 Task: Search one way flight ticket for 3 adults in first from Seattle/tacoma(seatac): Seattle-tacoma International Airport to Jacksonville: Albert J. Ellis Airport on 5-3-2023. Choice of flights is Royal air maroc. Number of bags: 11 checked bags. Price is upto 82000. Outbound departure time preference is 8:00.
Action: Mouse moved to (359, 303)
Screenshot: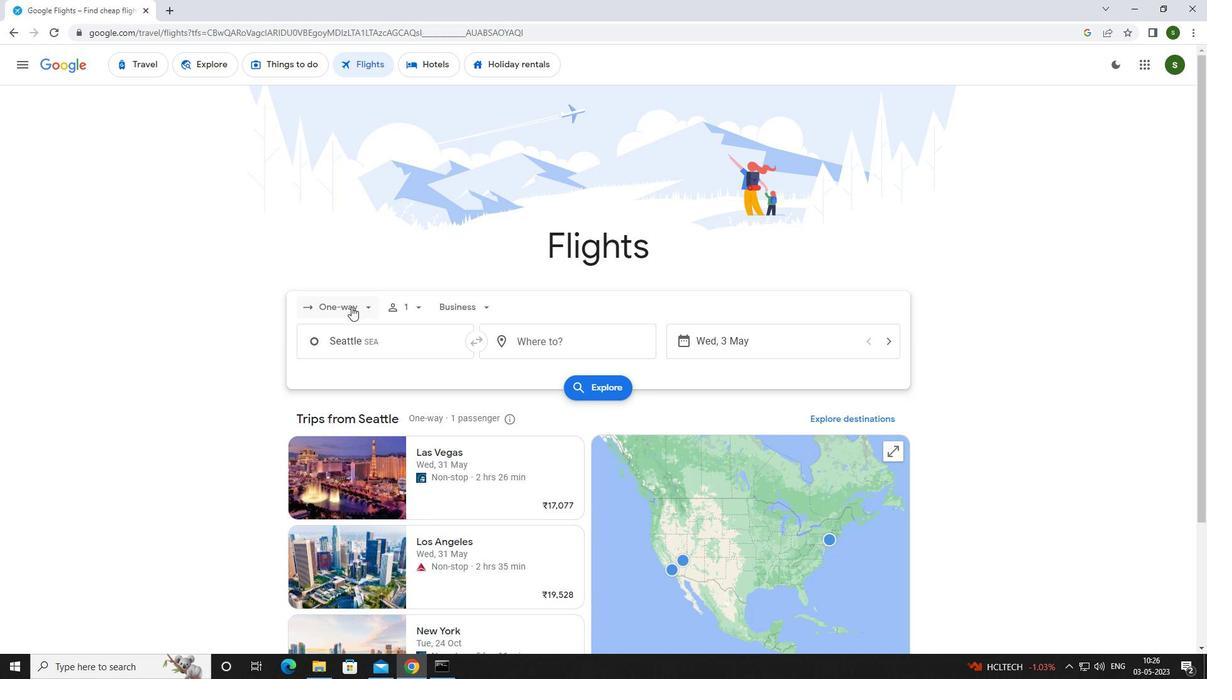 
Action: Mouse pressed left at (359, 303)
Screenshot: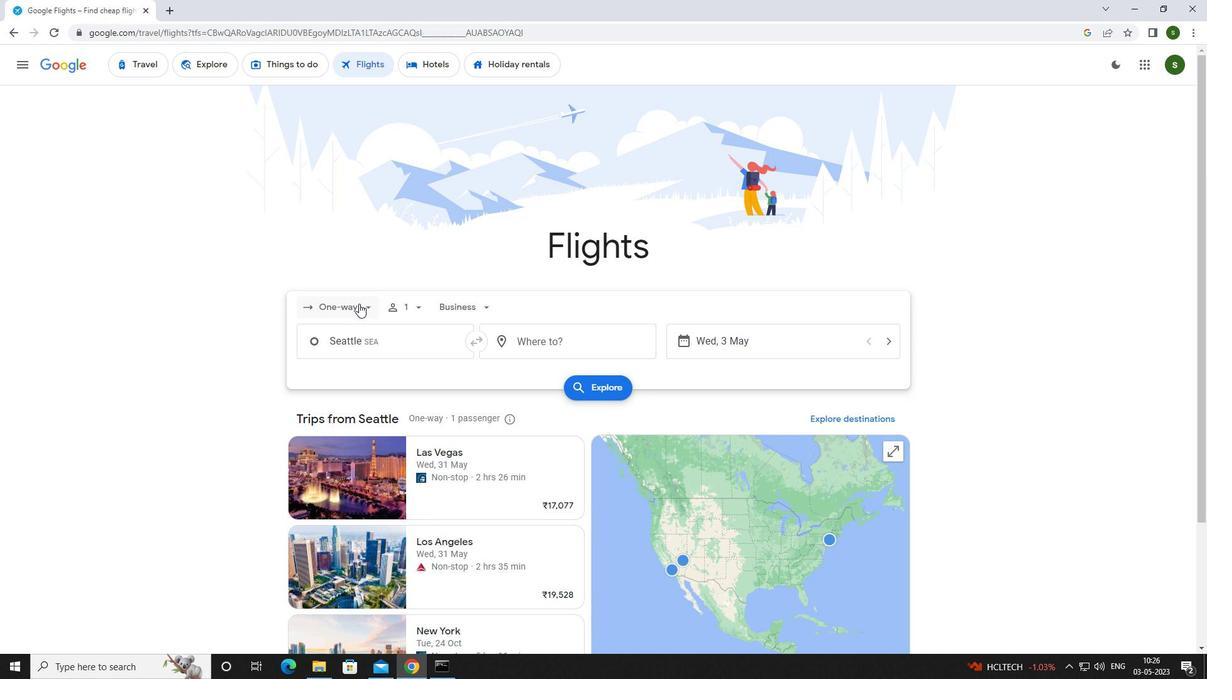 
Action: Mouse moved to (356, 371)
Screenshot: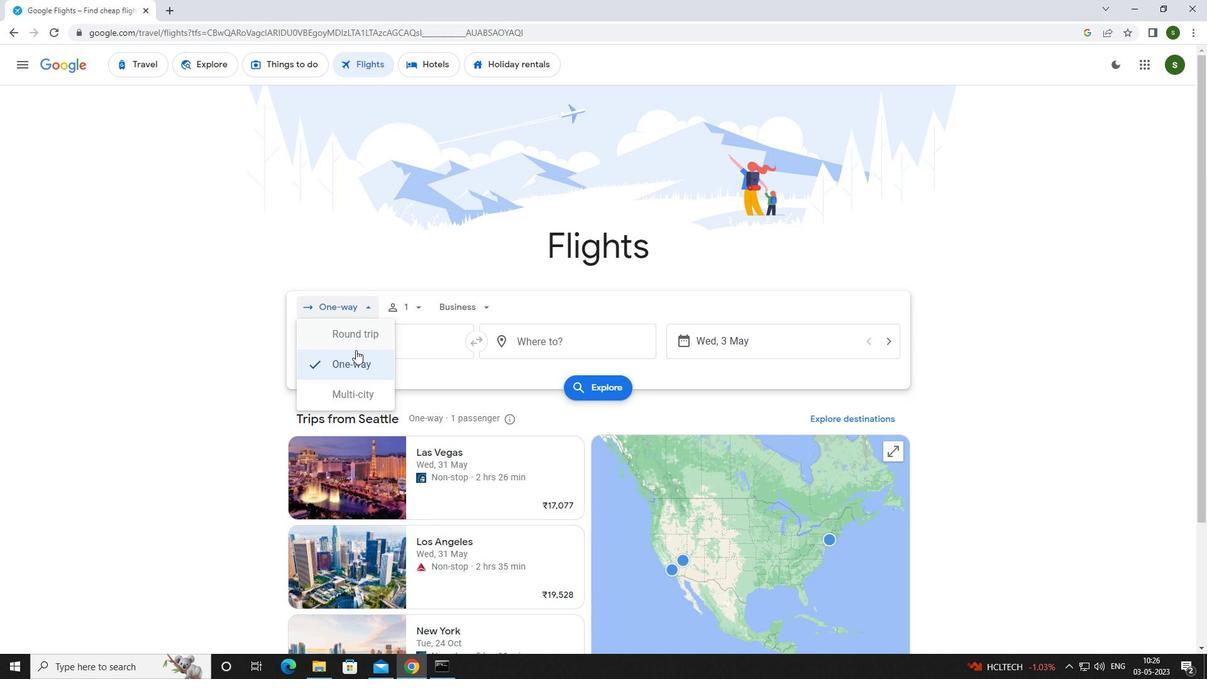 
Action: Mouse pressed left at (356, 371)
Screenshot: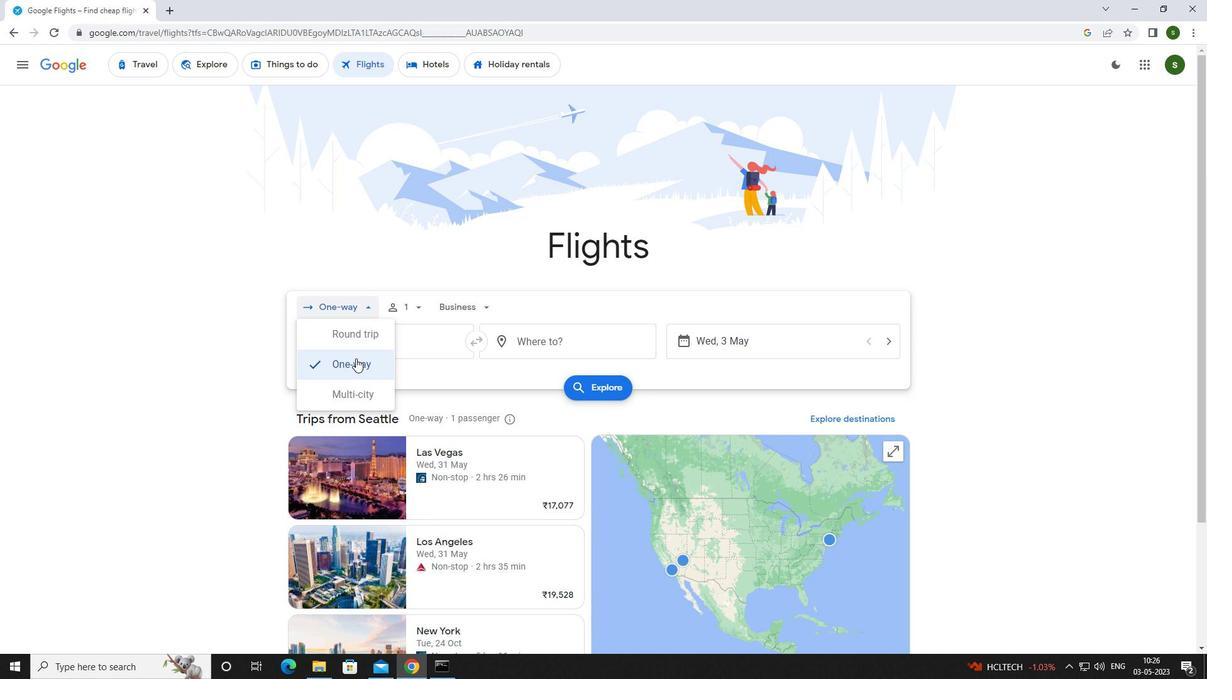 
Action: Mouse moved to (416, 308)
Screenshot: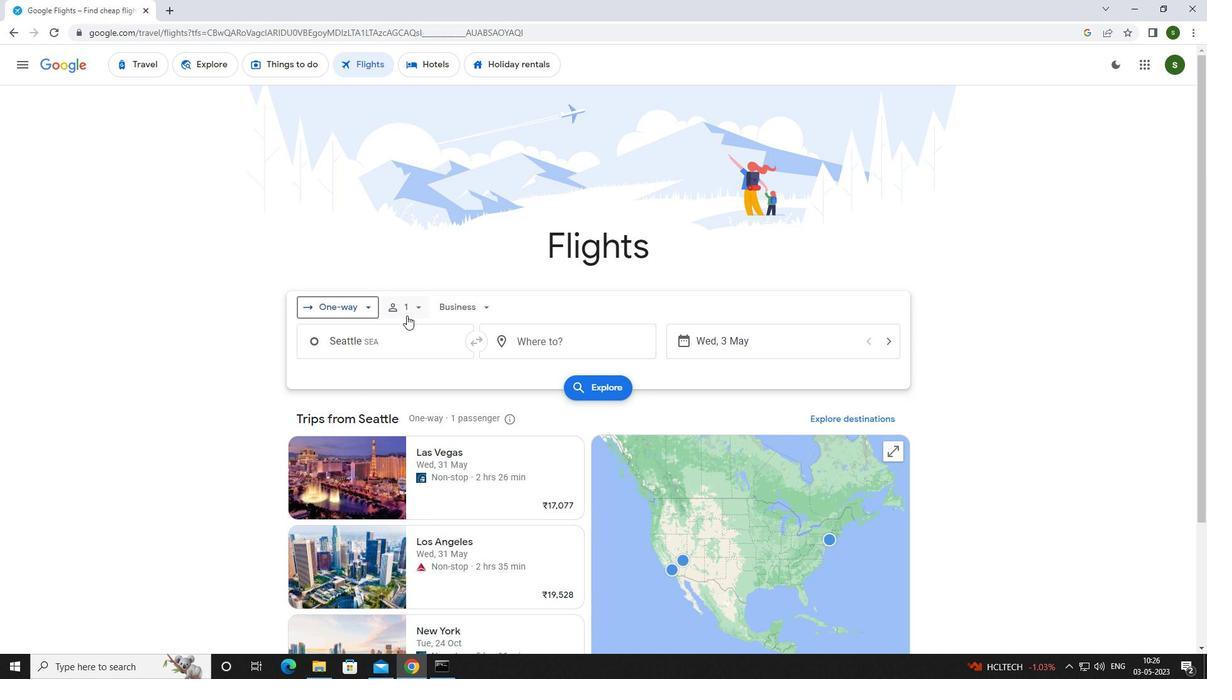
Action: Mouse pressed left at (416, 308)
Screenshot: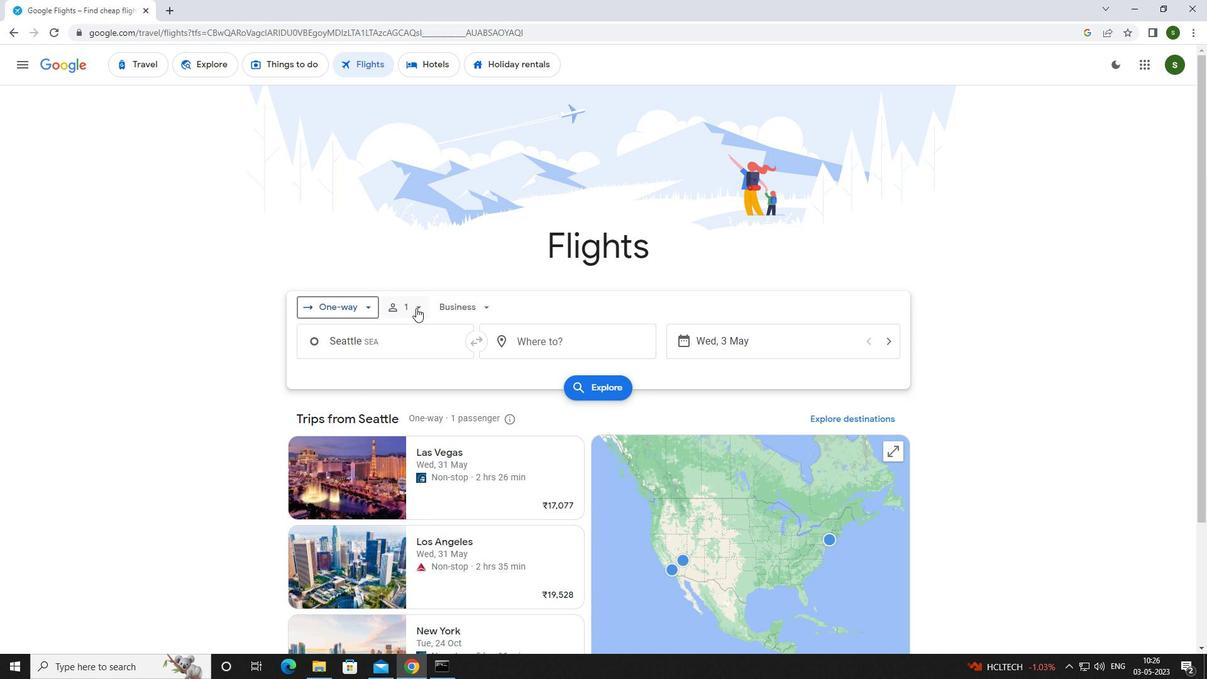 
Action: Mouse moved to (510, 339)
Screenshot: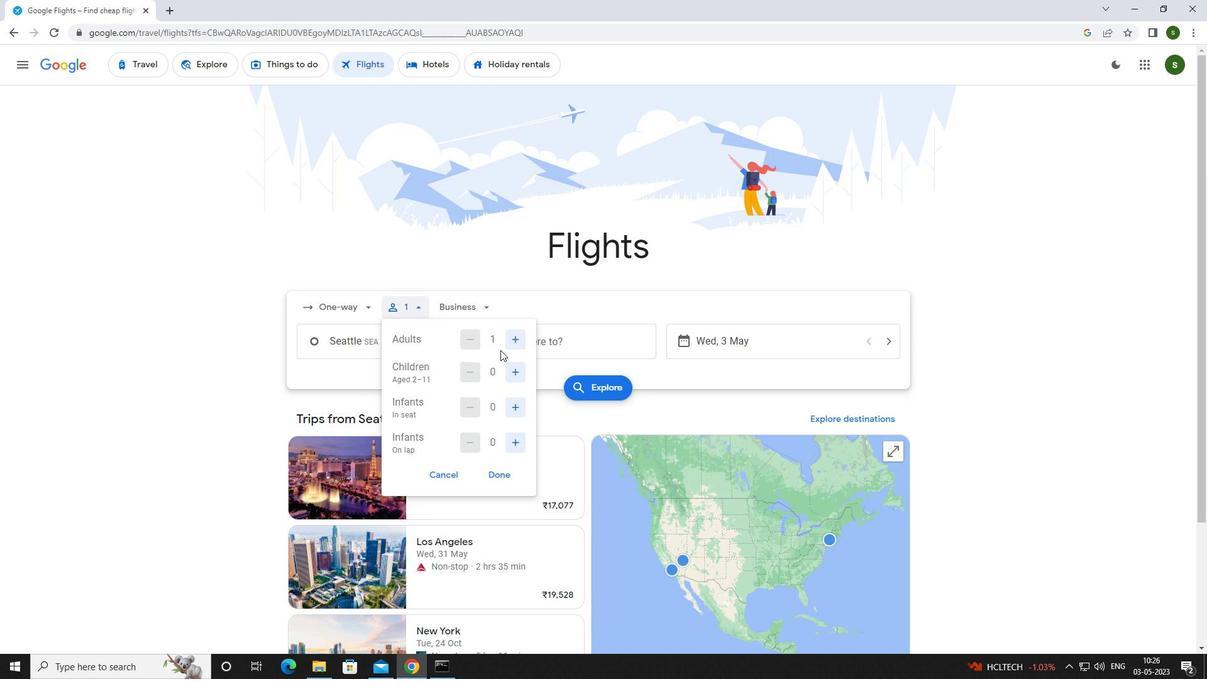
Action: Mouse pressed left at (510, 339)
Screenshot: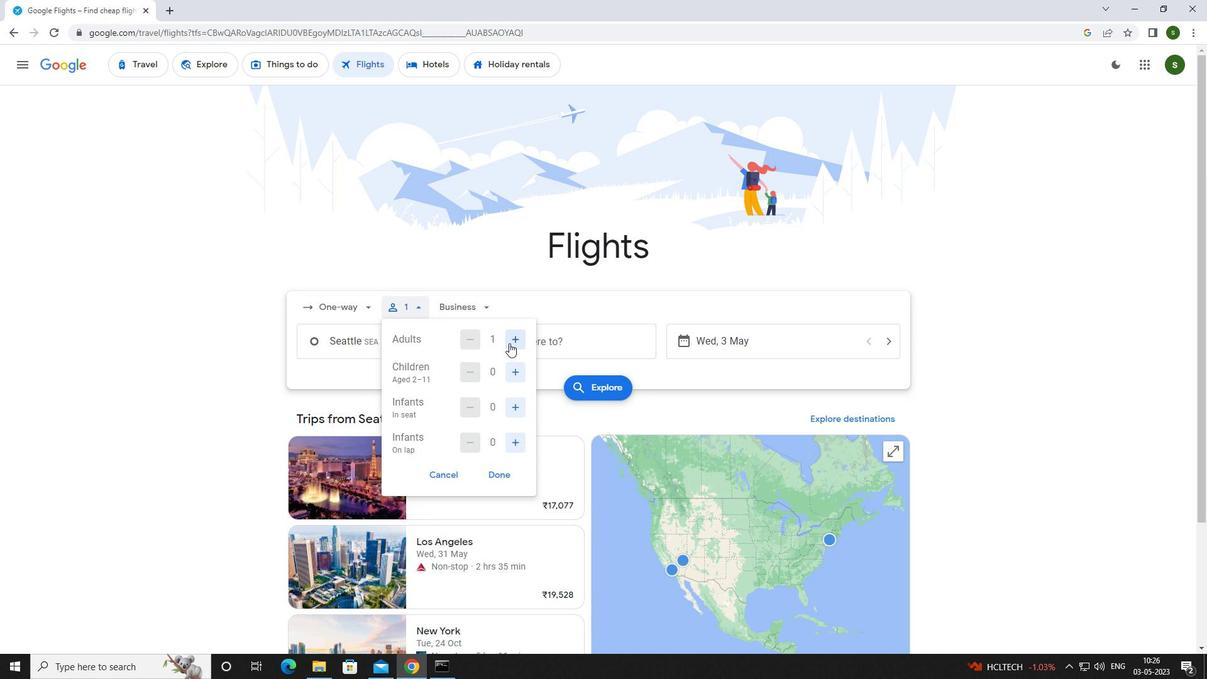 
Action: Mouse pressed left at (510, 339)
Screenshot: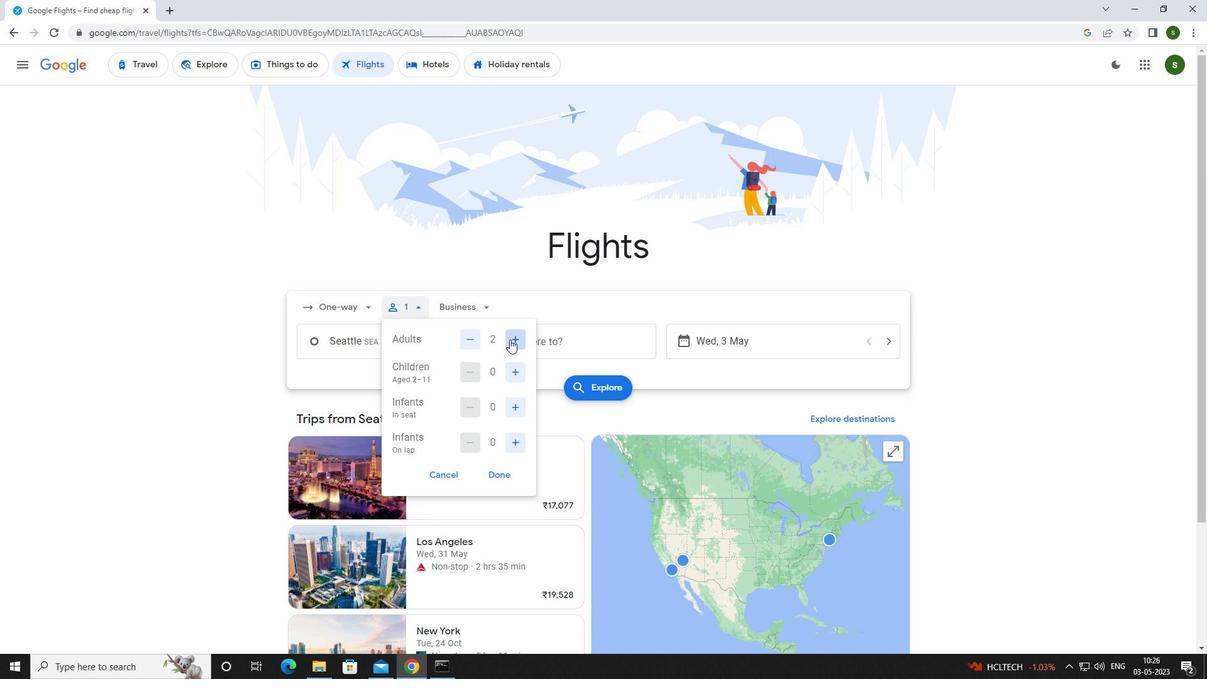 
Action: Mouse moved to (481, 309)
Screenshot: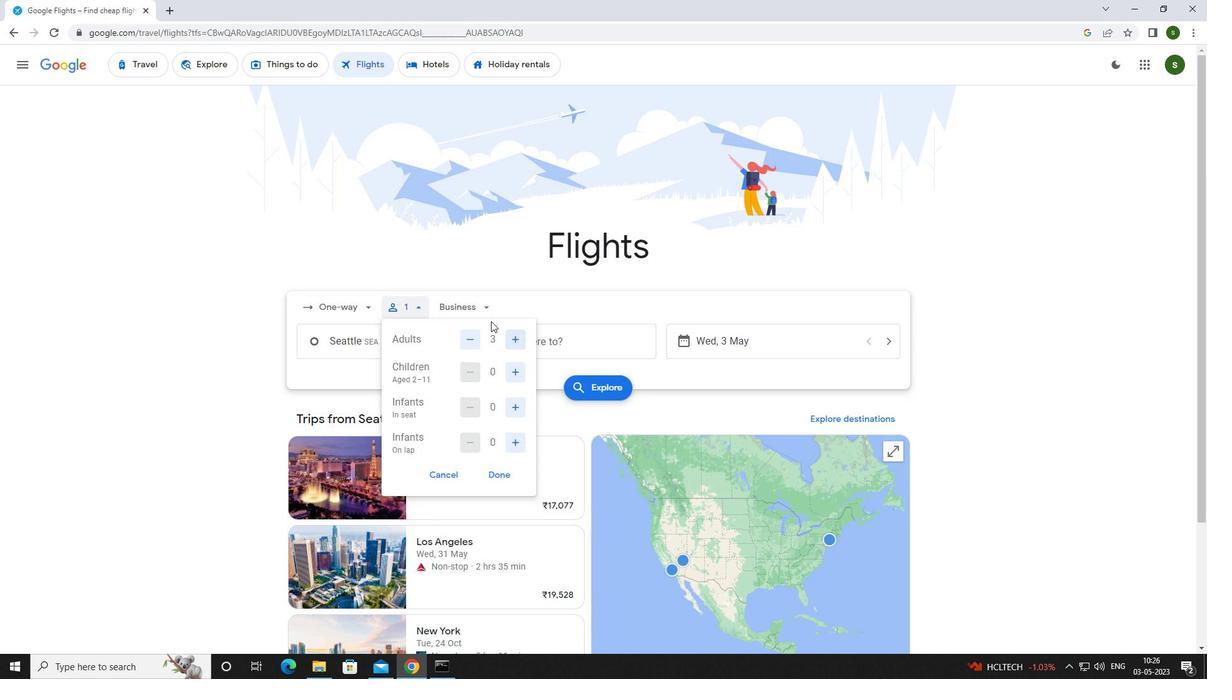 
Action: Mouse pressed left at (481, 309)
Screenshot: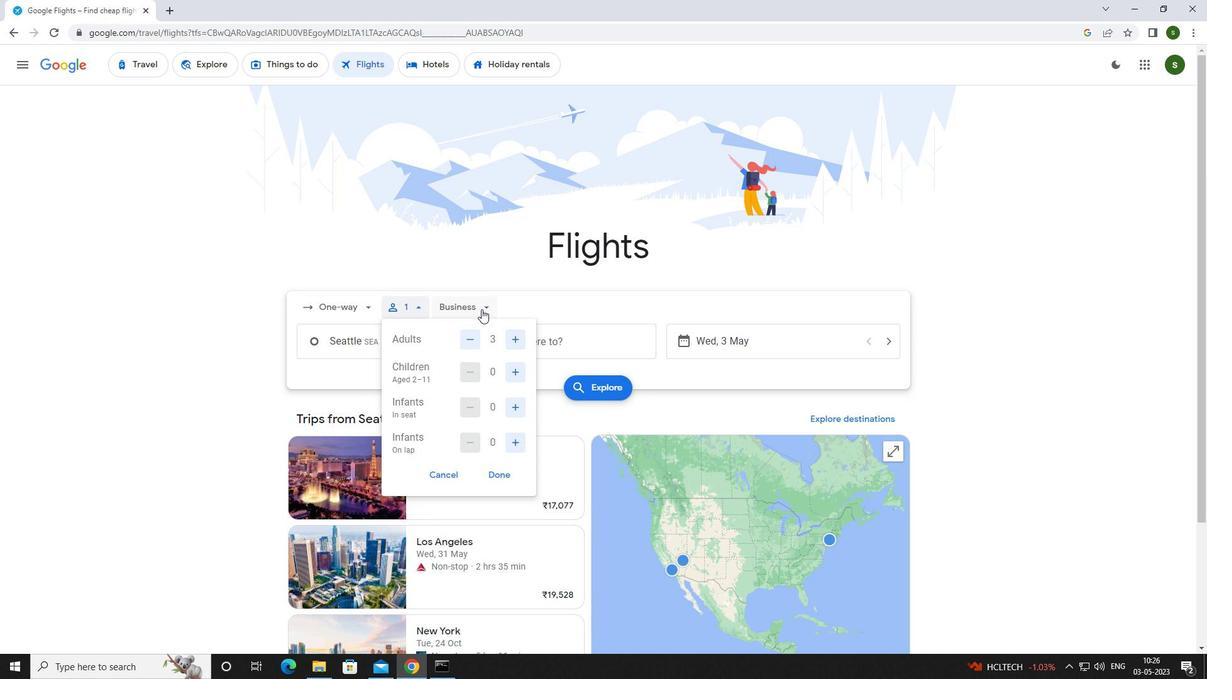 
Action: Mouse moved to (488, 423)
Screenshot: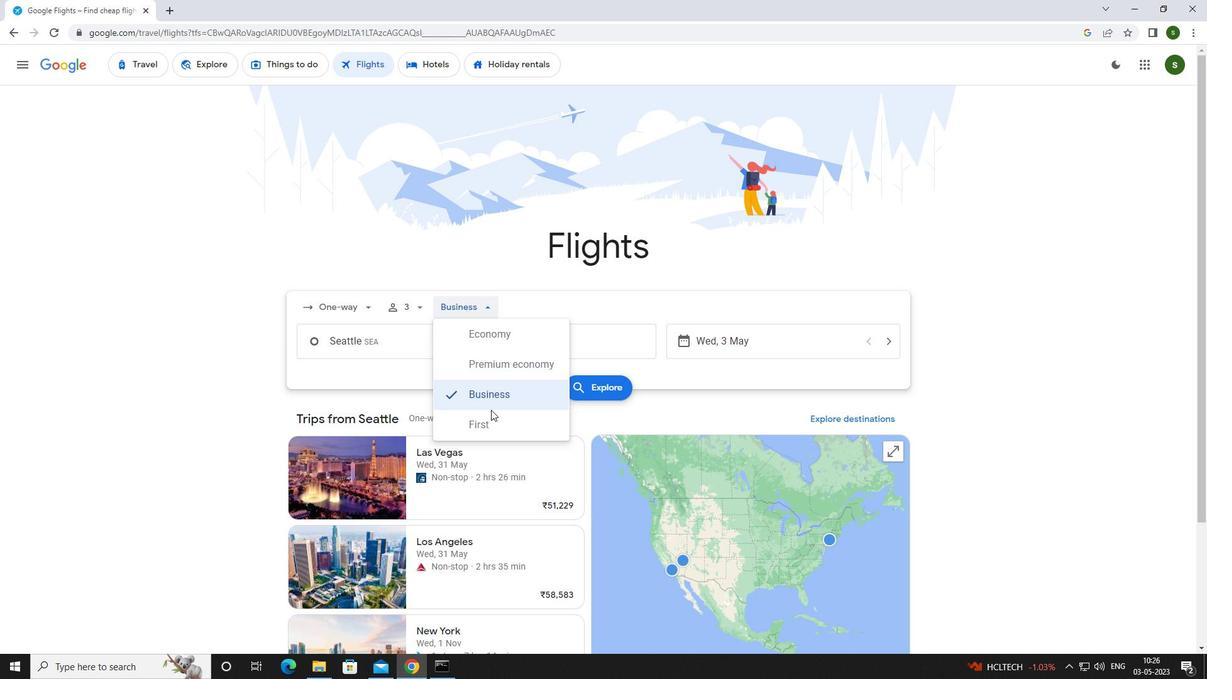 
Action: Mouse pressed left at (488, 423)
Screenshot: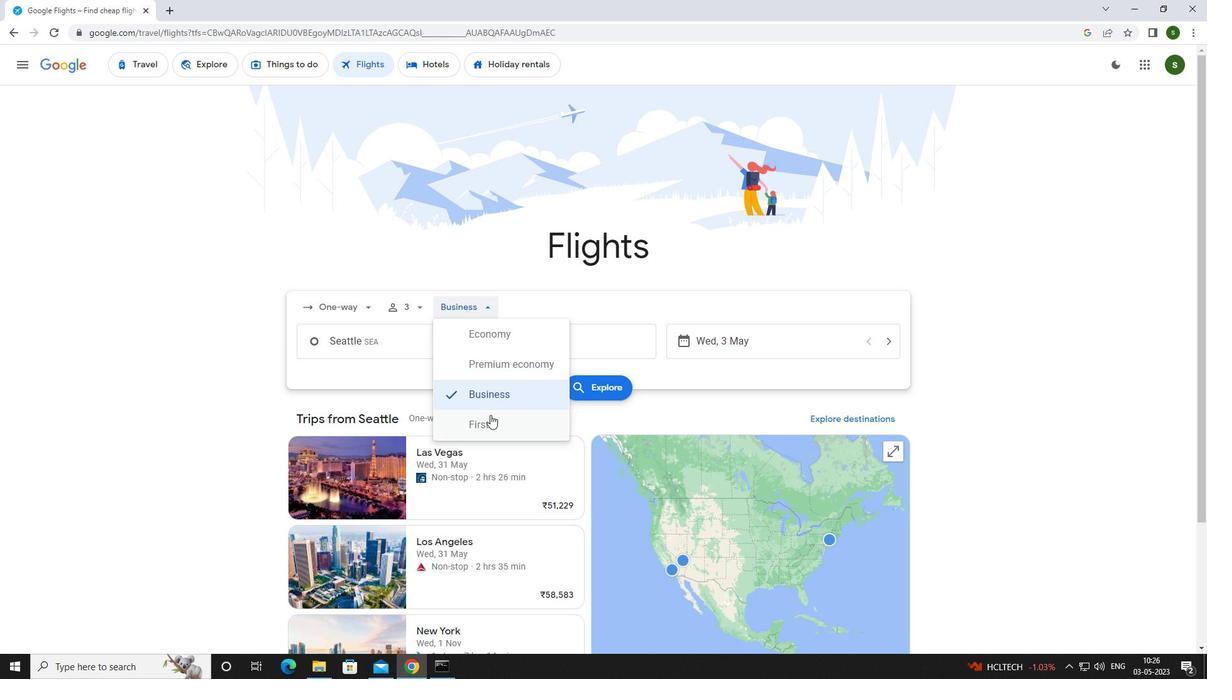 
Action: Mouse moved to (422, 342)
Screenshot: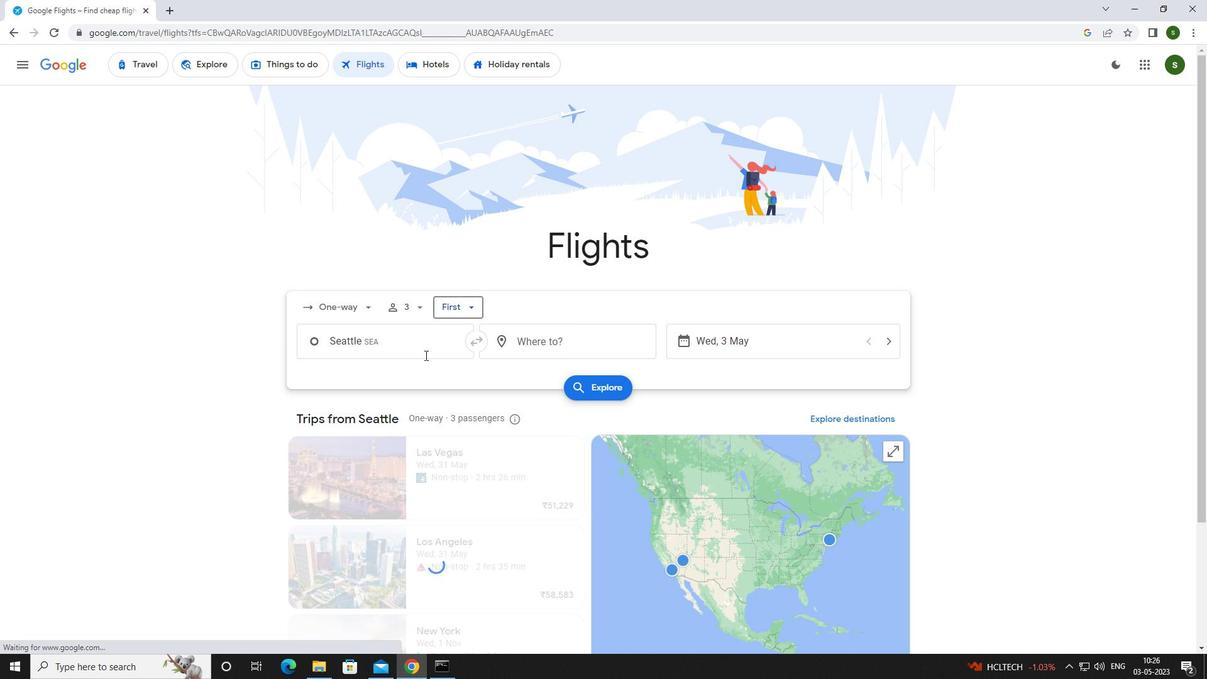 
Action: Mouse pressed left at (422, 342)
Screenshot: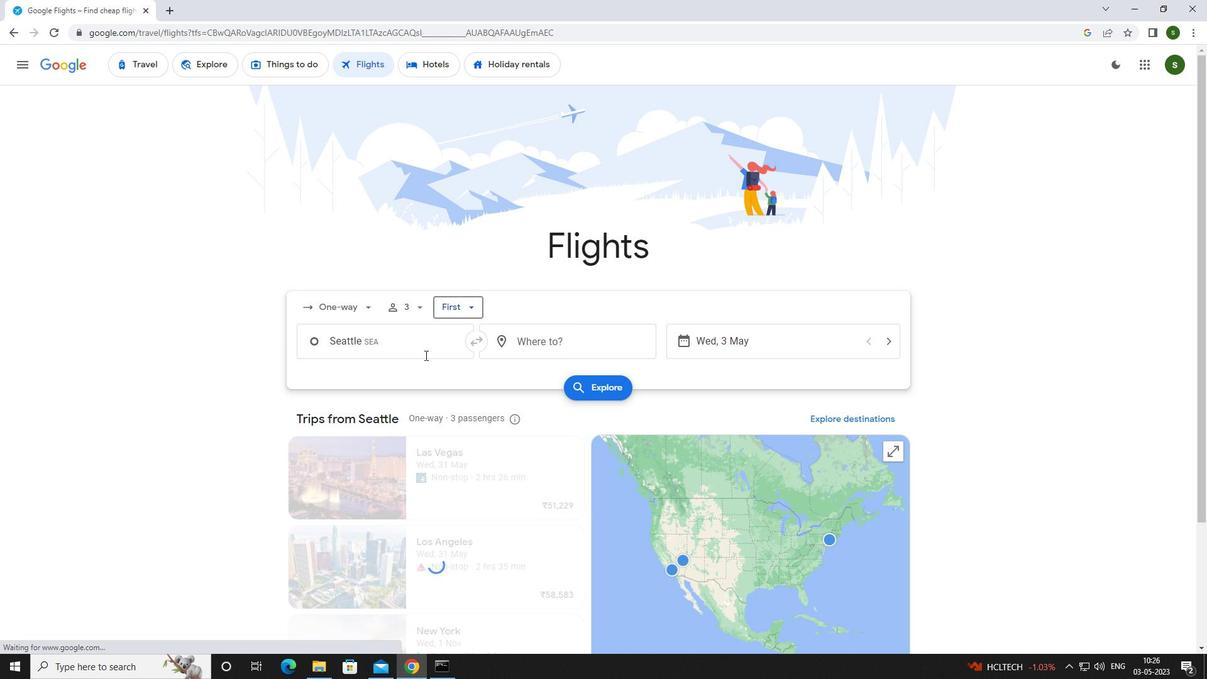 
Action: Key pressed <Key.caps_lock>s<Key.caps_lock>eattle
Screenshot: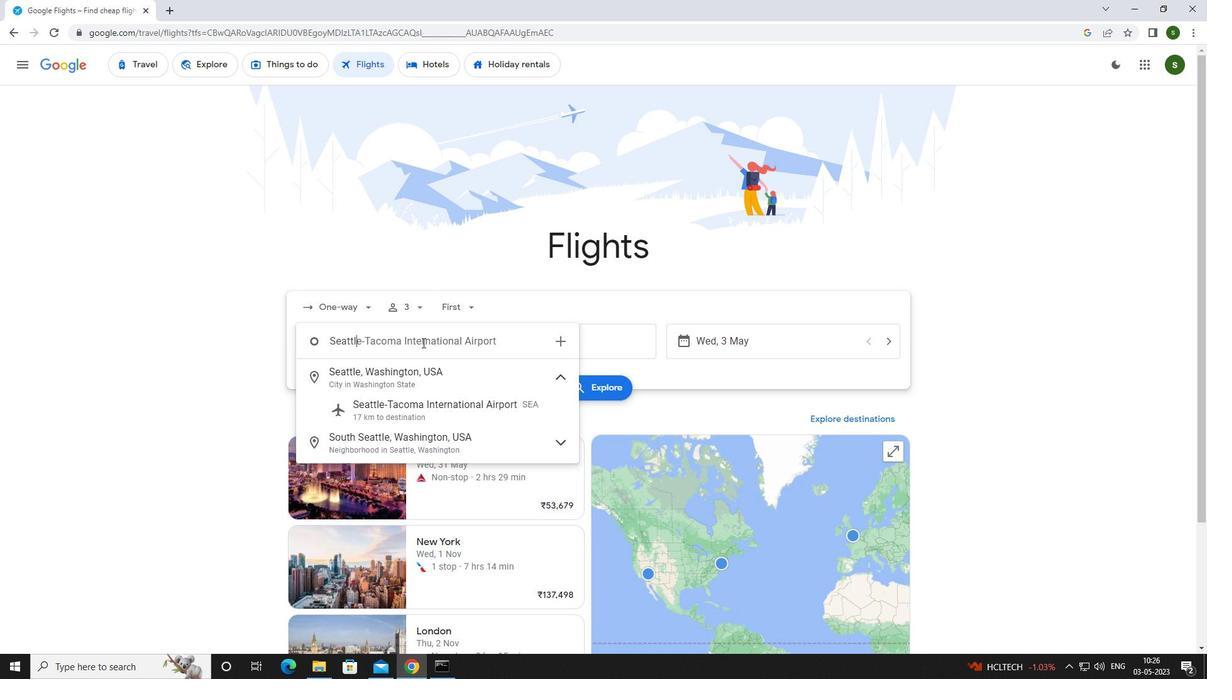 
Action: Mouse moved to (442, 407)
Screenshot: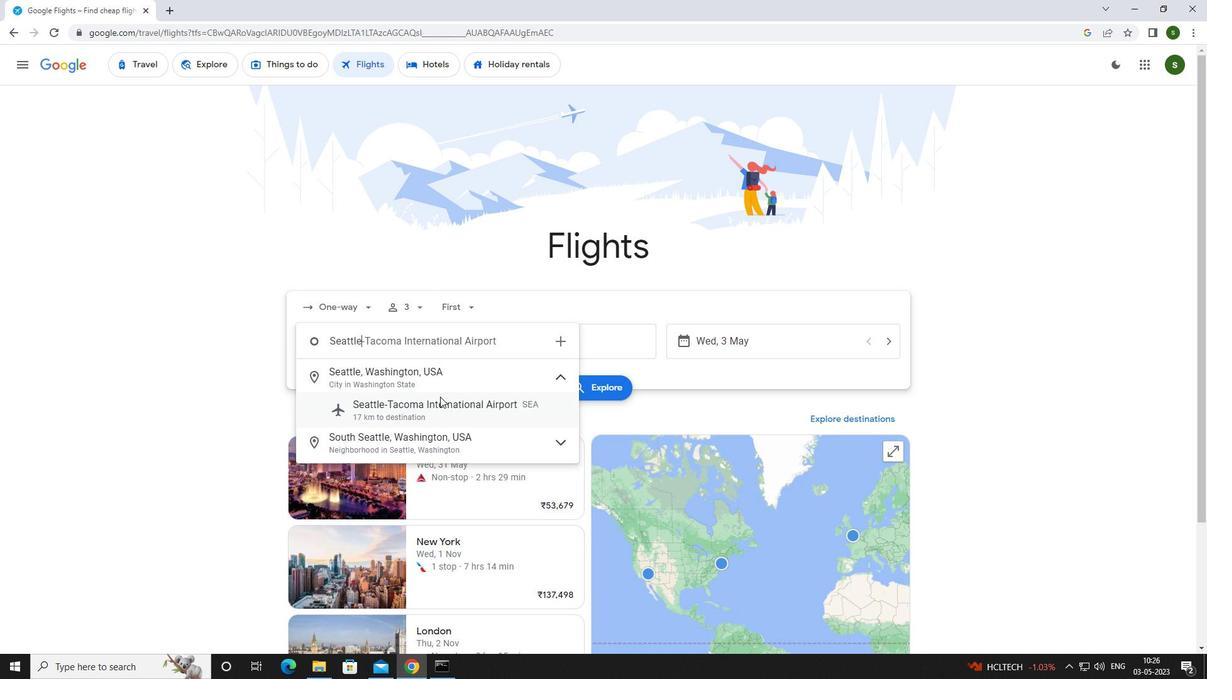 
Action: Mouse pressed left at (442, 407)
Screenshot: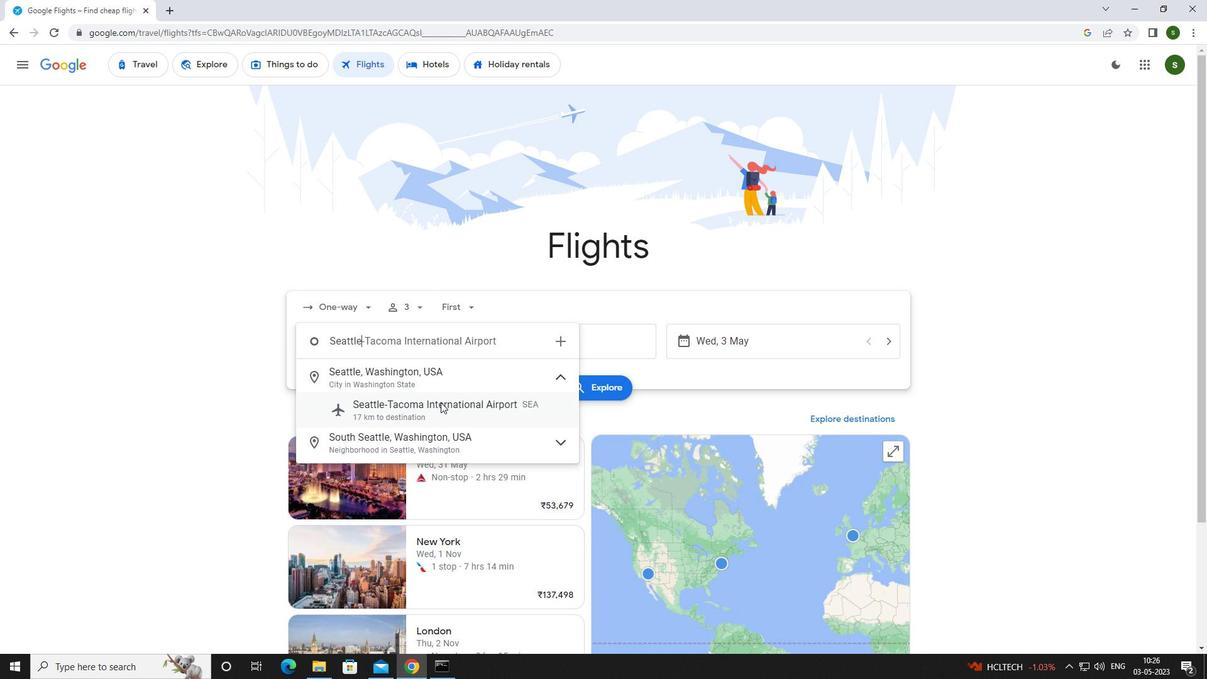 
Action: Mouse moved to (541, 343)
Screenshot: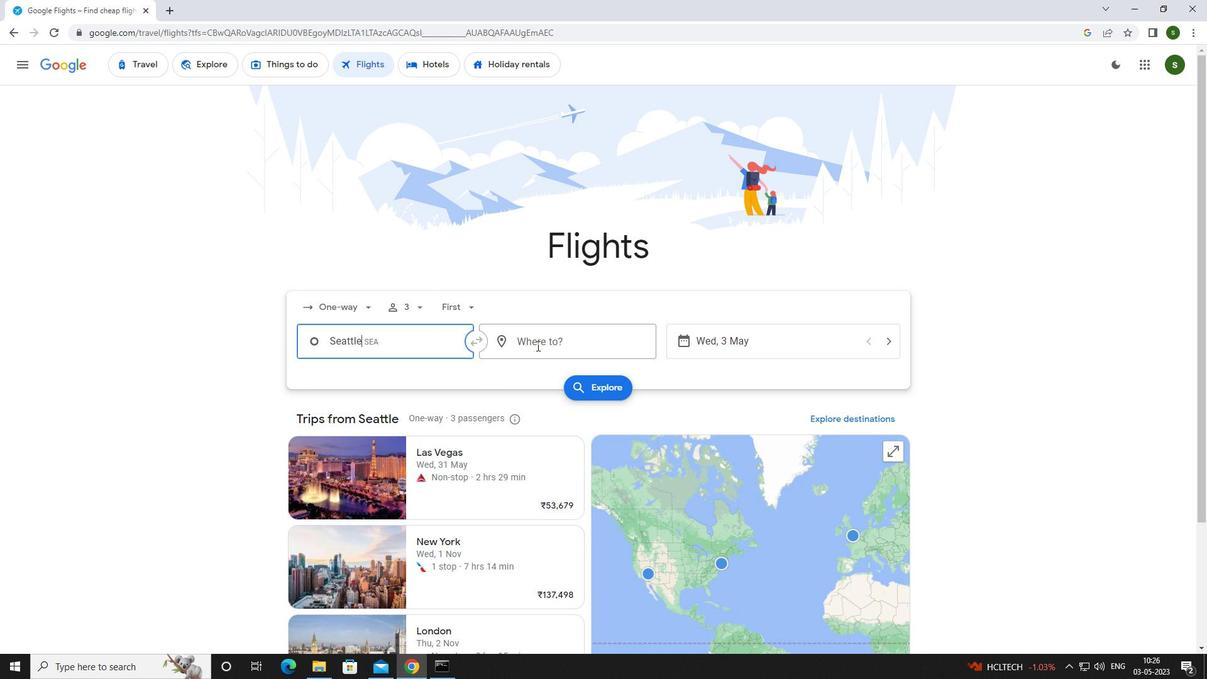 
Action: Mouse pressed left at (541, 343)
Screenshot: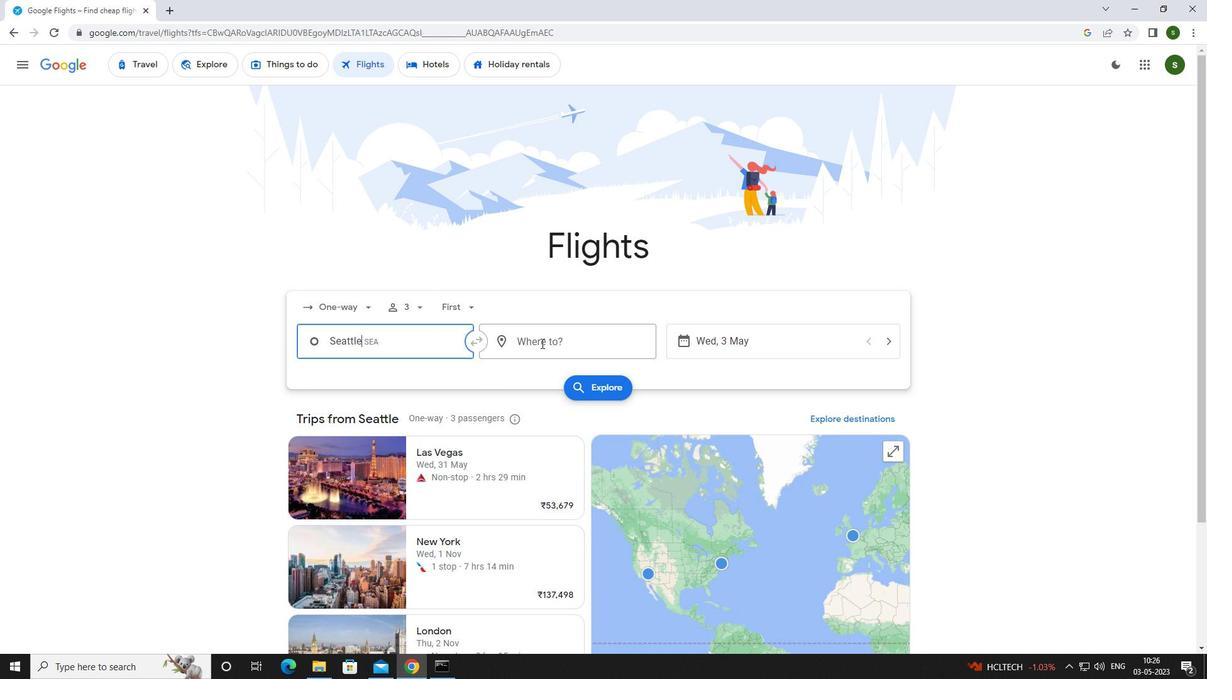 
Action: Key pressed <Key.caps_lock>a<Key.caps_lock>lbert<Key.space>
Screenshot: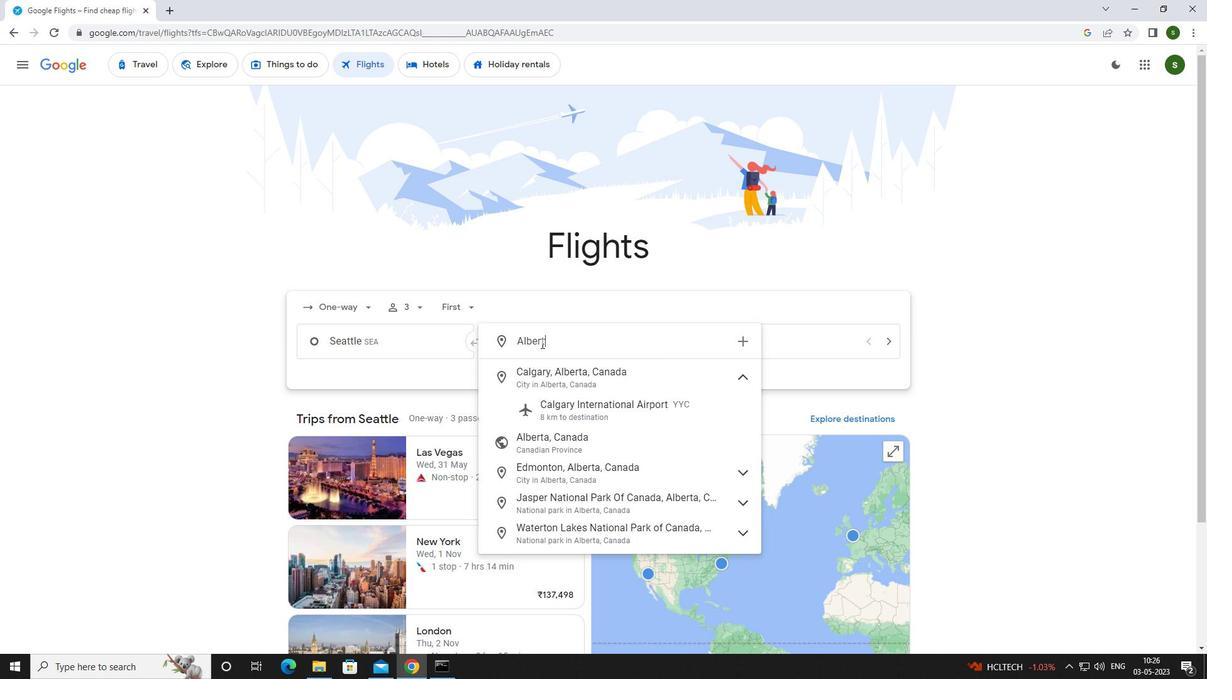 
Action: Mouse moved to (569, 363)
Screenshot: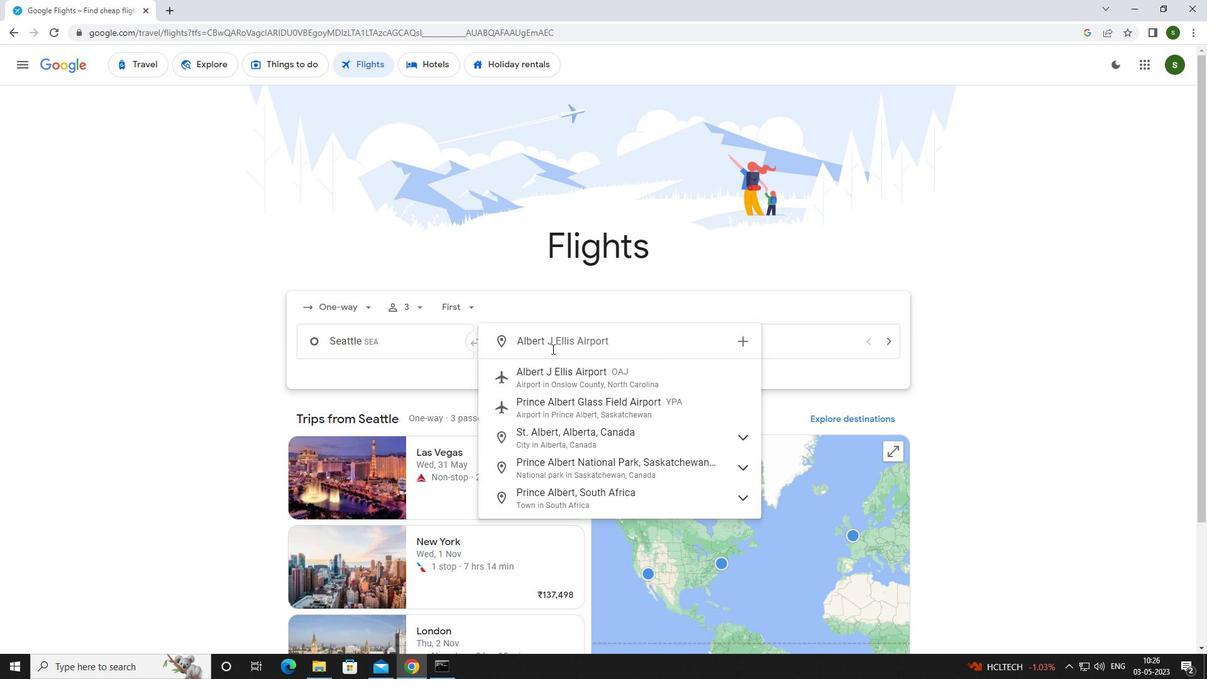 
Action: Mouse pressed left at (569, 363)
Screenshot: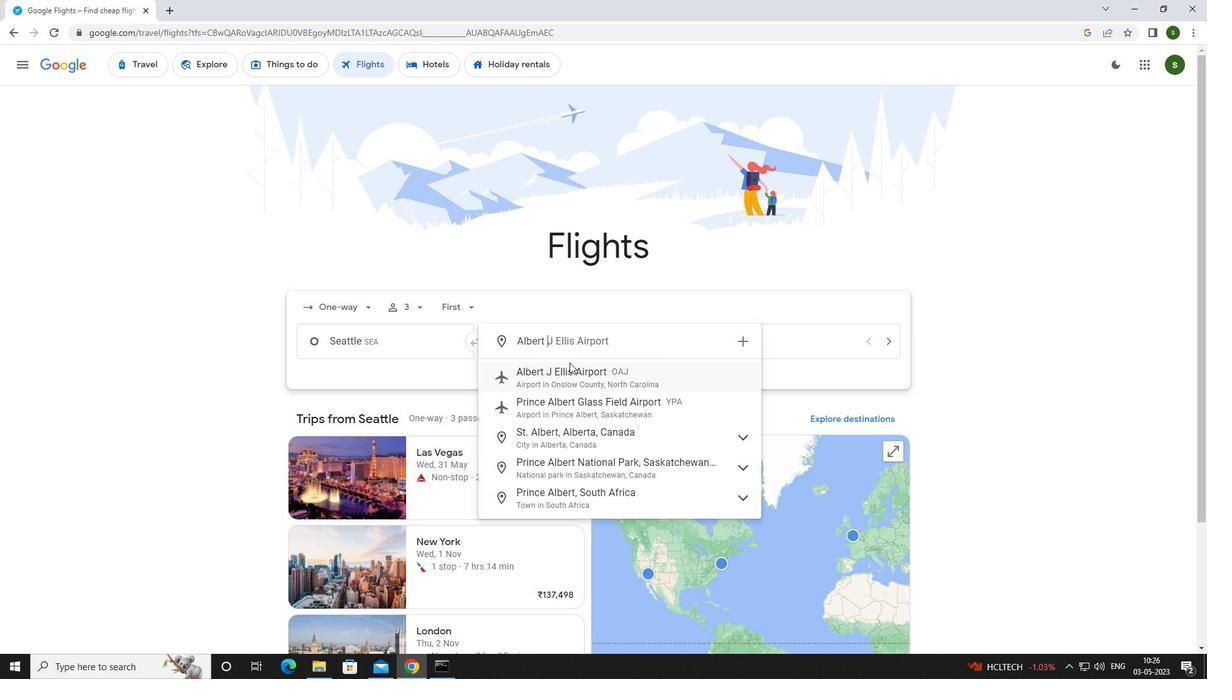 
Action: Mouse moved to (775, 335)
Screenshot: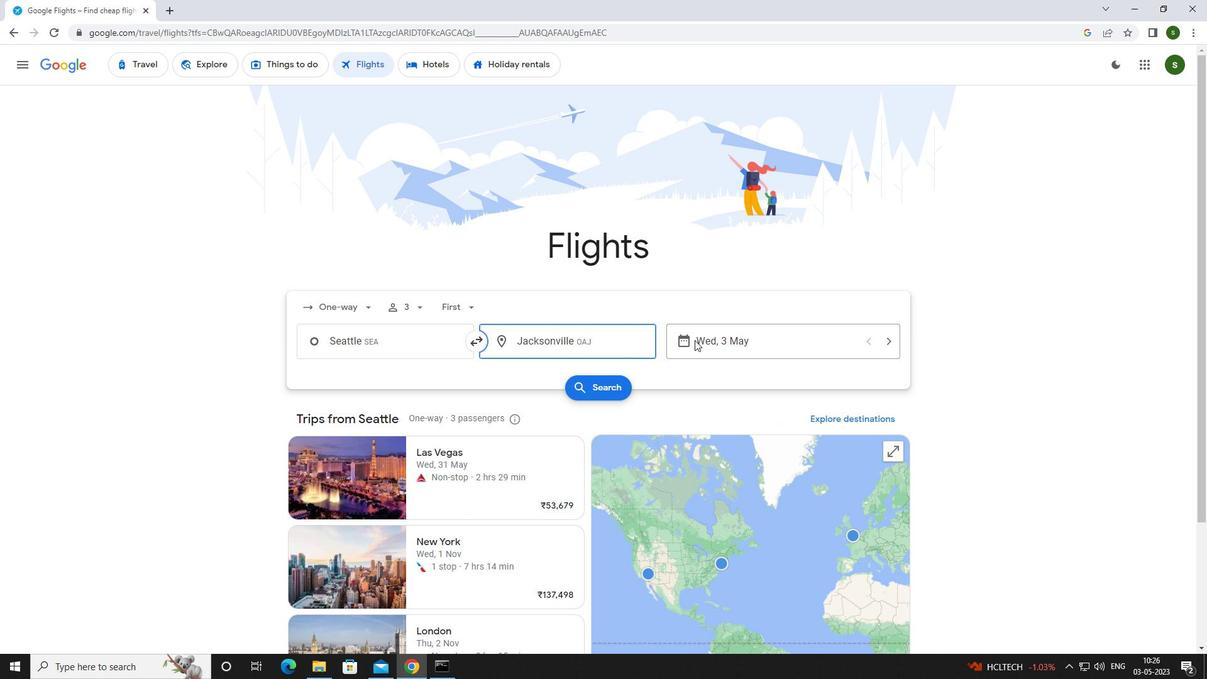 
Action: Mouse pressed left at (775, 335)
Screenshot: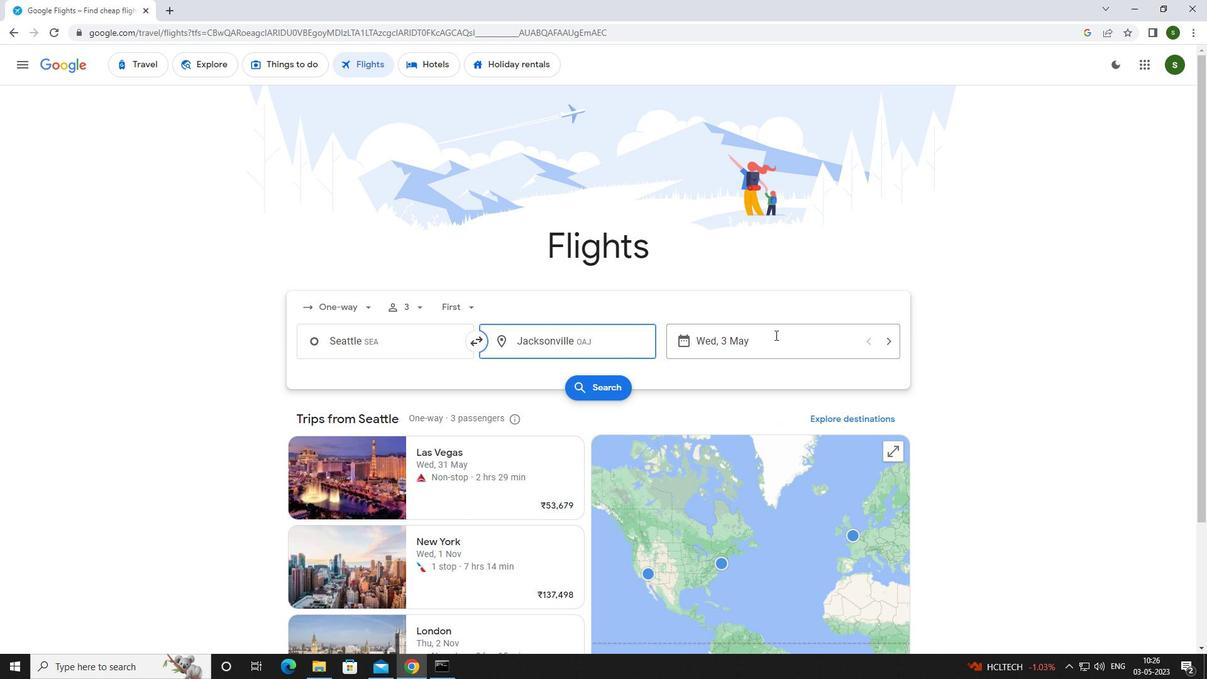
Action: Mouse moved to (534, 427)
Screenshot: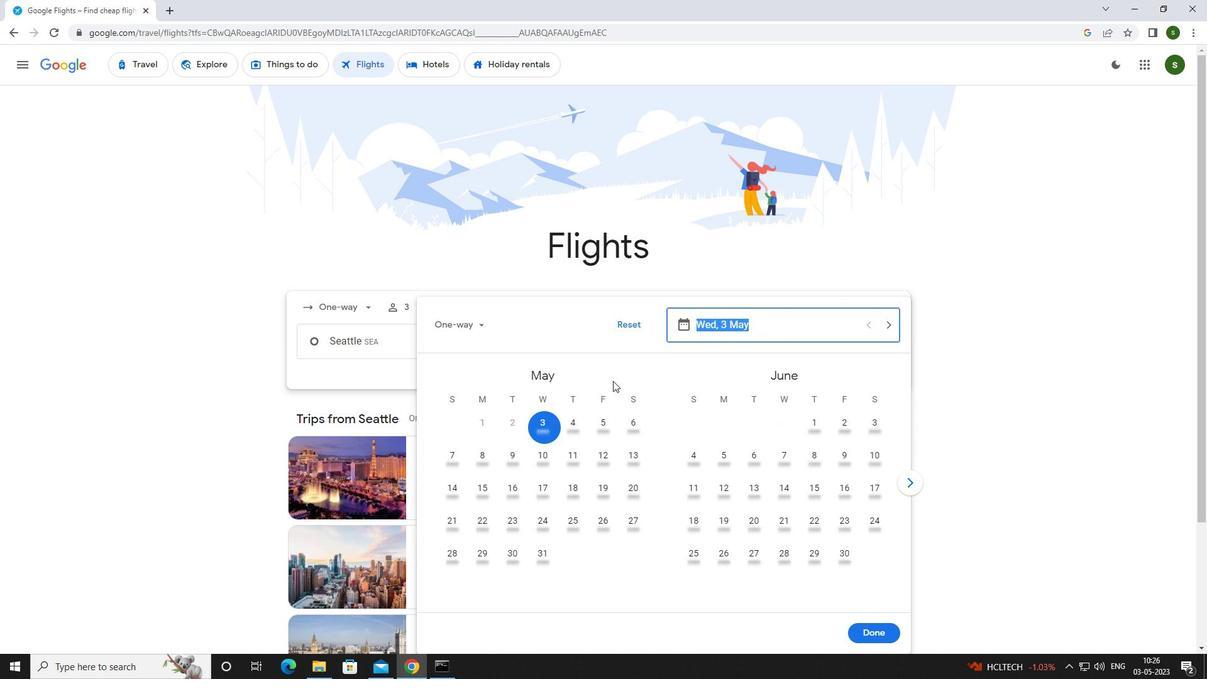 
Action: Mouse pressed left at (534, 427)
Screenshot: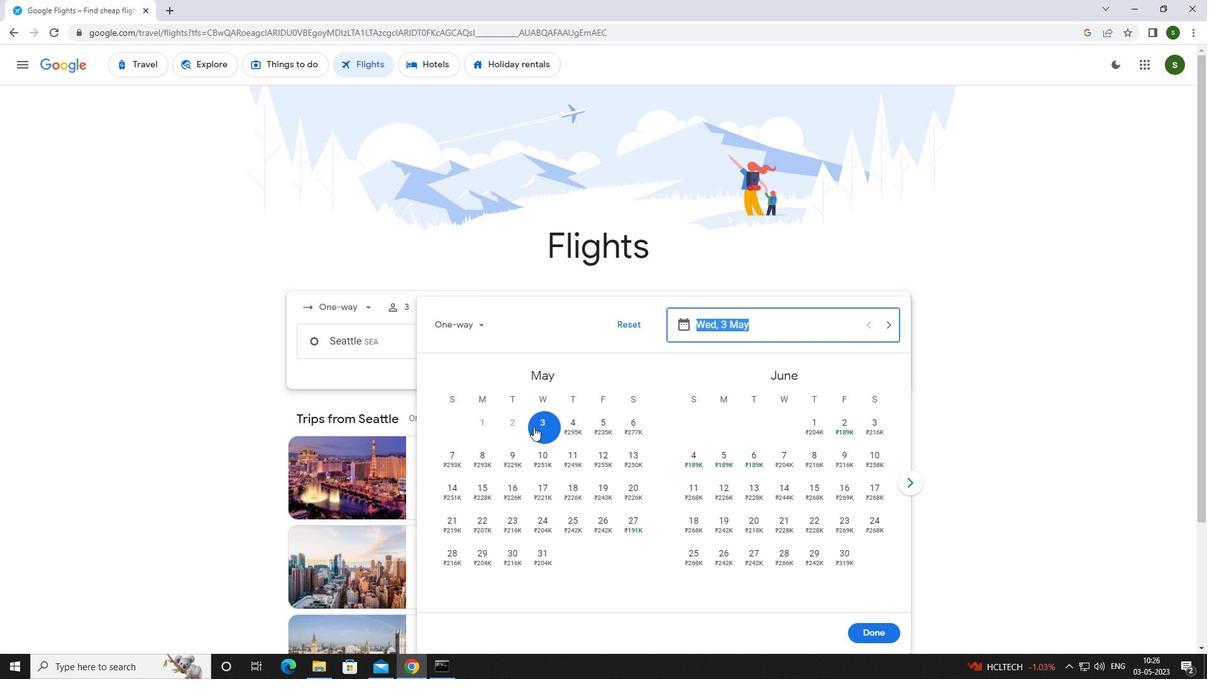 
Action: Mouse moved to (869, 630)
Screenshot: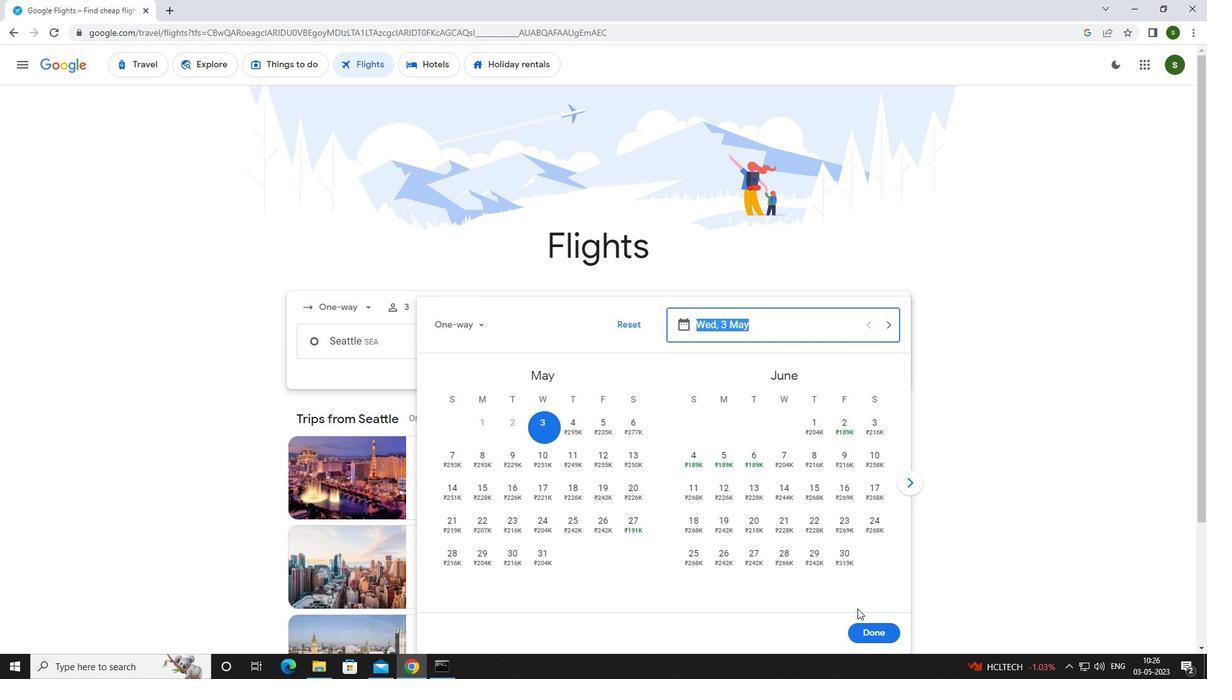 
Action: Mouse pressed left at (869, 630)
Screenshot: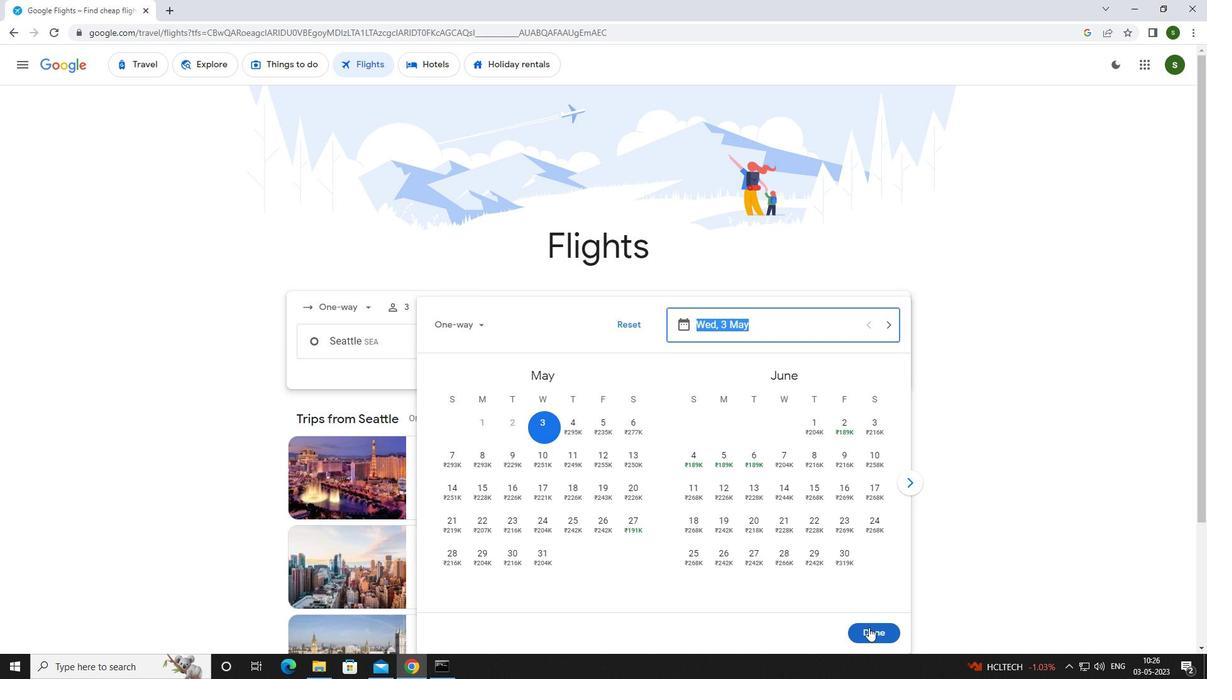 
Action: Mouse moved to (612, 393)
Screenshot: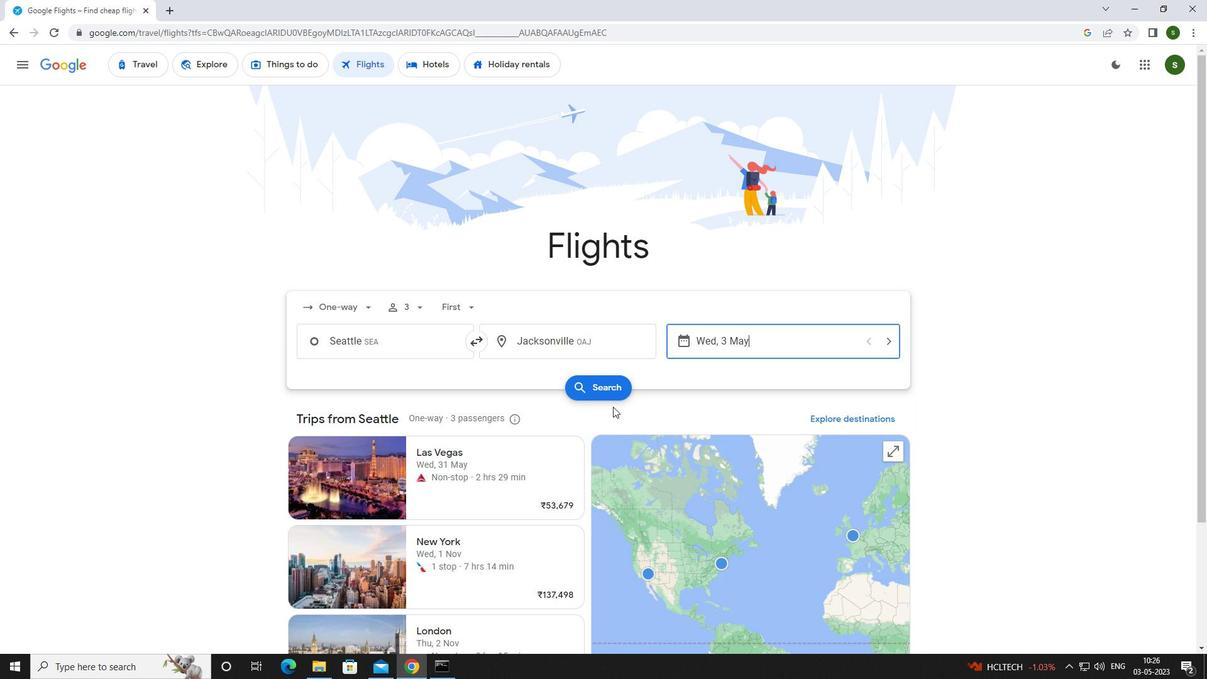 
Action: Mouse pressed left at (612, 393)
Screenshot: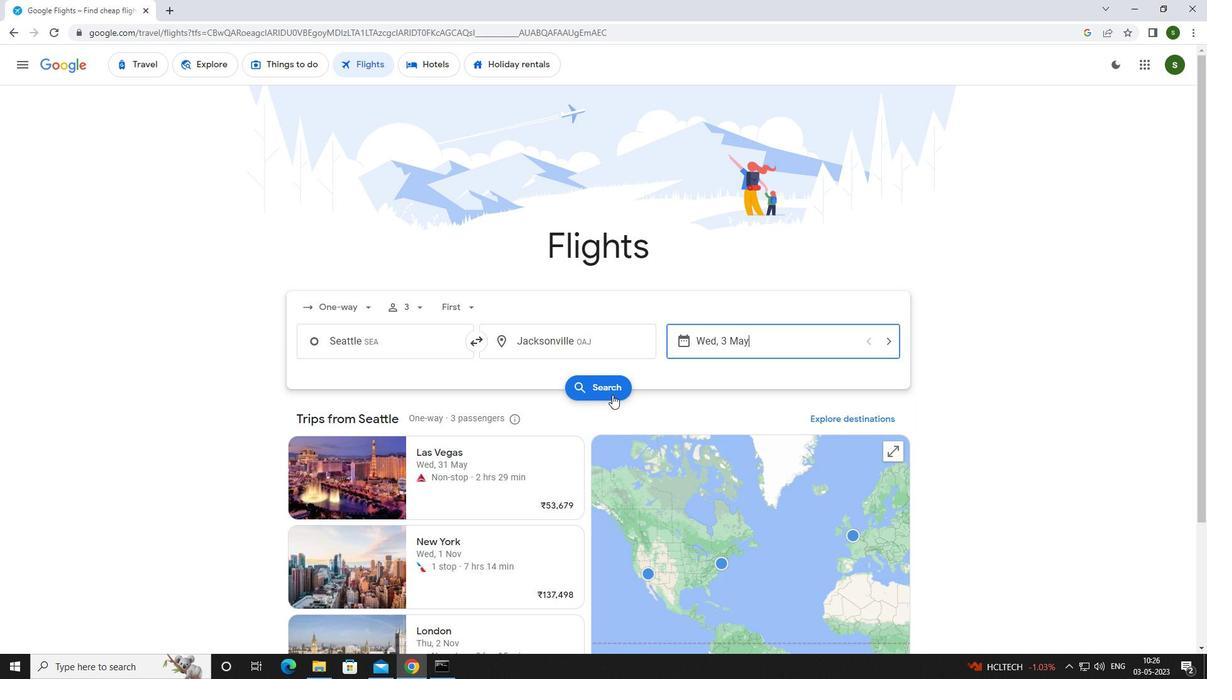 
Action: Mouse moved to (317, 187)
Screenshot: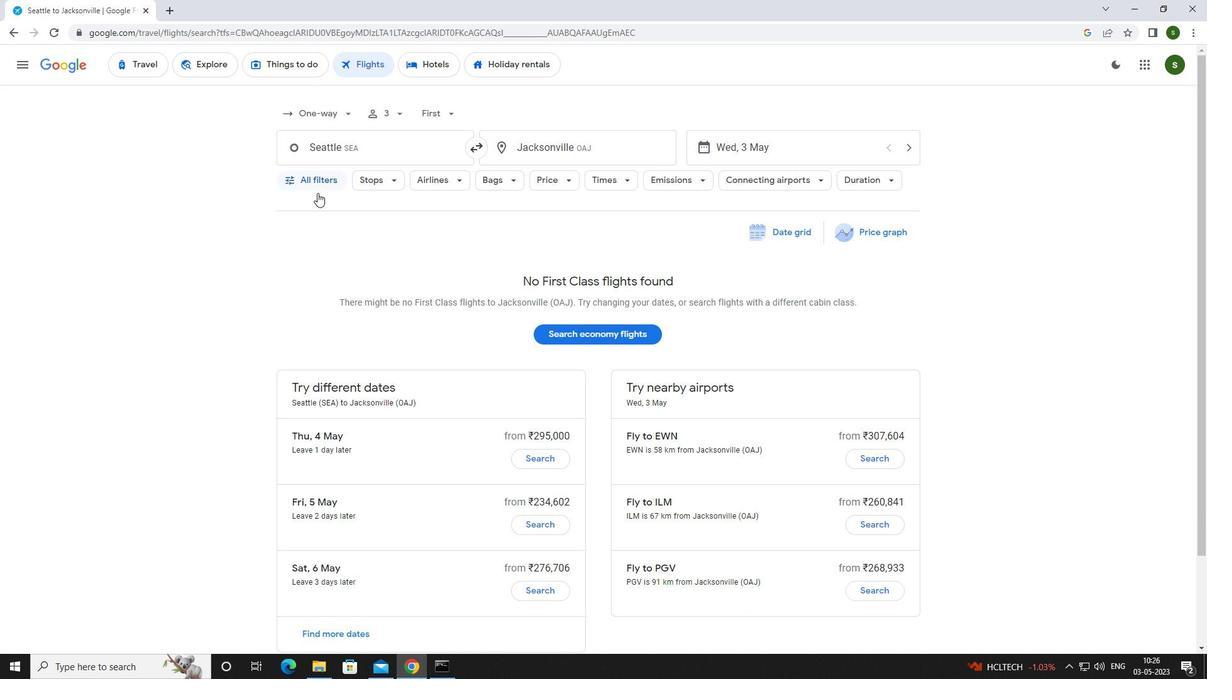 
Action: Mouse pressed left at (317, 187)
Screenshot: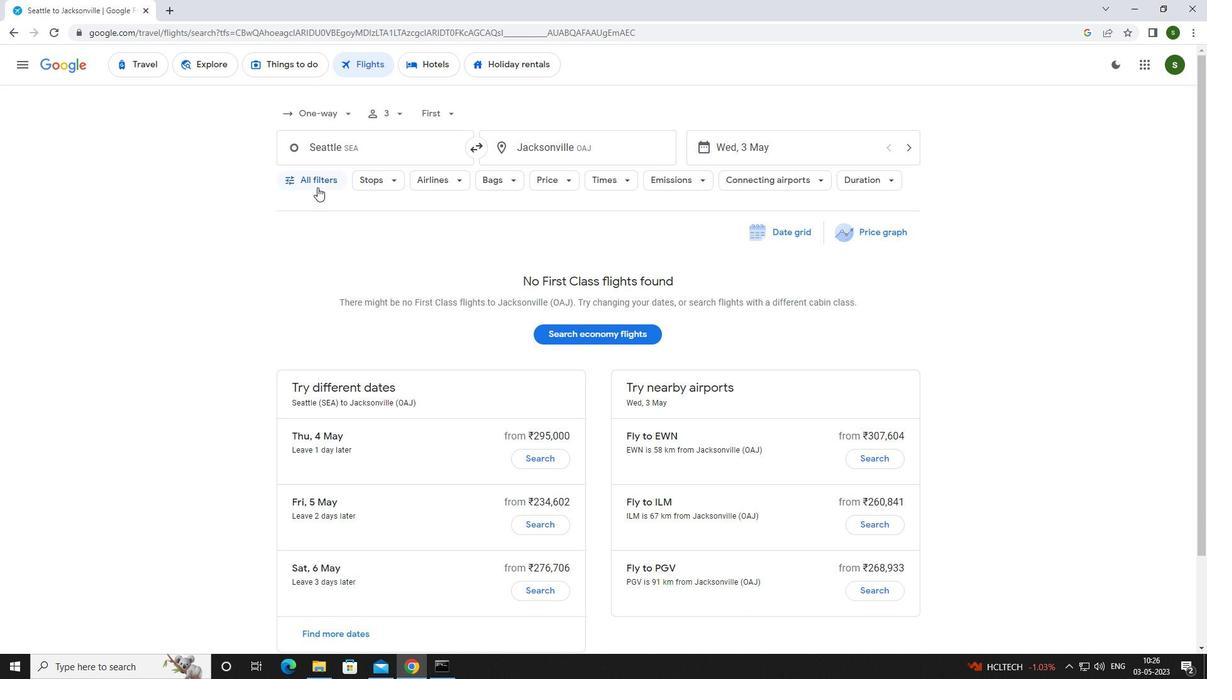 
Action: Mouse moved to (472, 447)
Screenshot: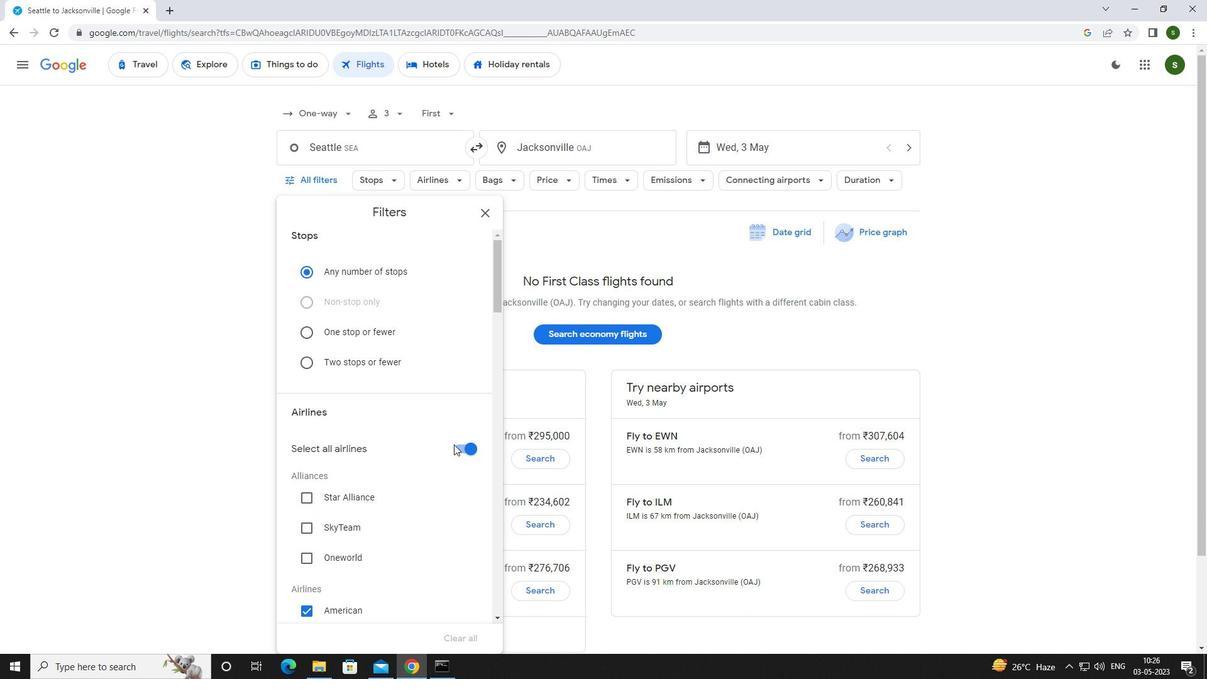 
Action: Mouse pressed left at (472, 447)
Screenshot: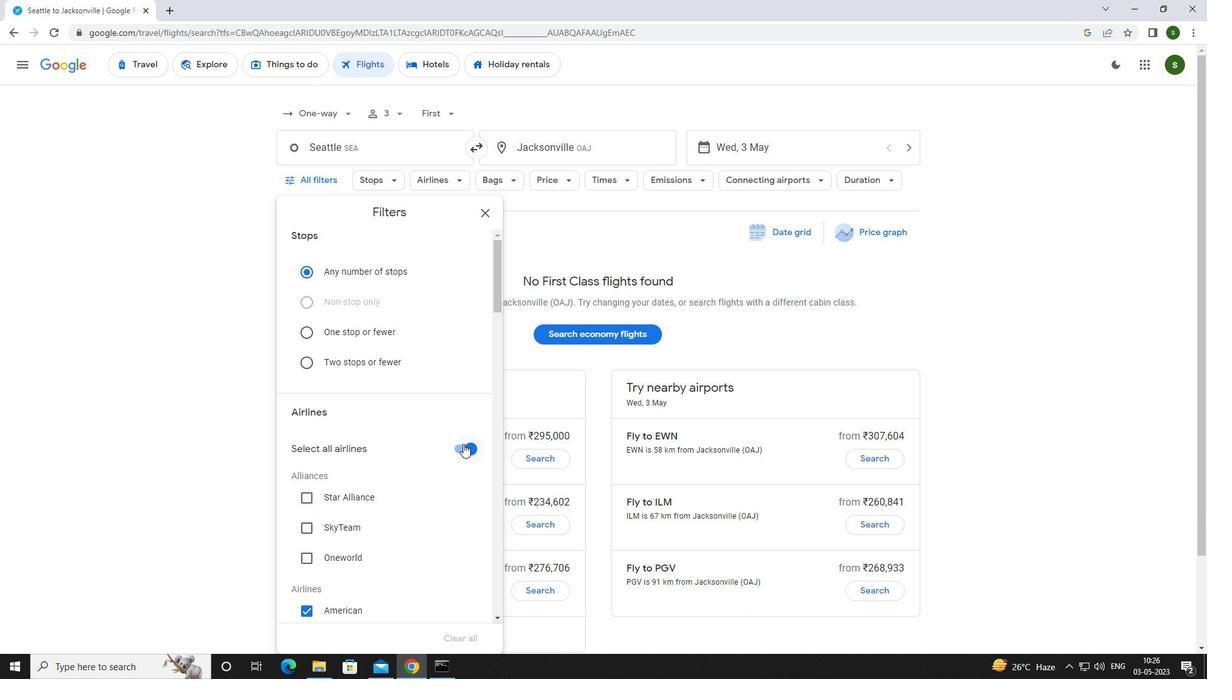 
Action: Mouse moved to (427, 376)
Screenshot: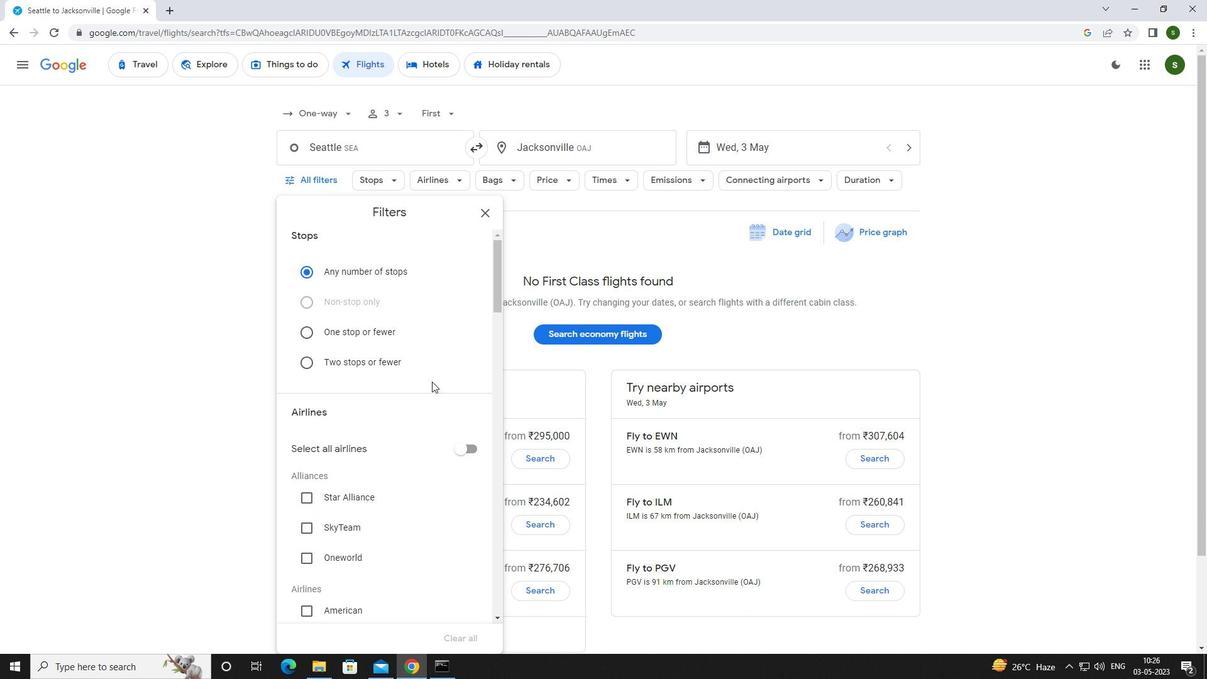 
Action: Mouse scrolled (427, 375) with delta (0, 0)
Screenshot: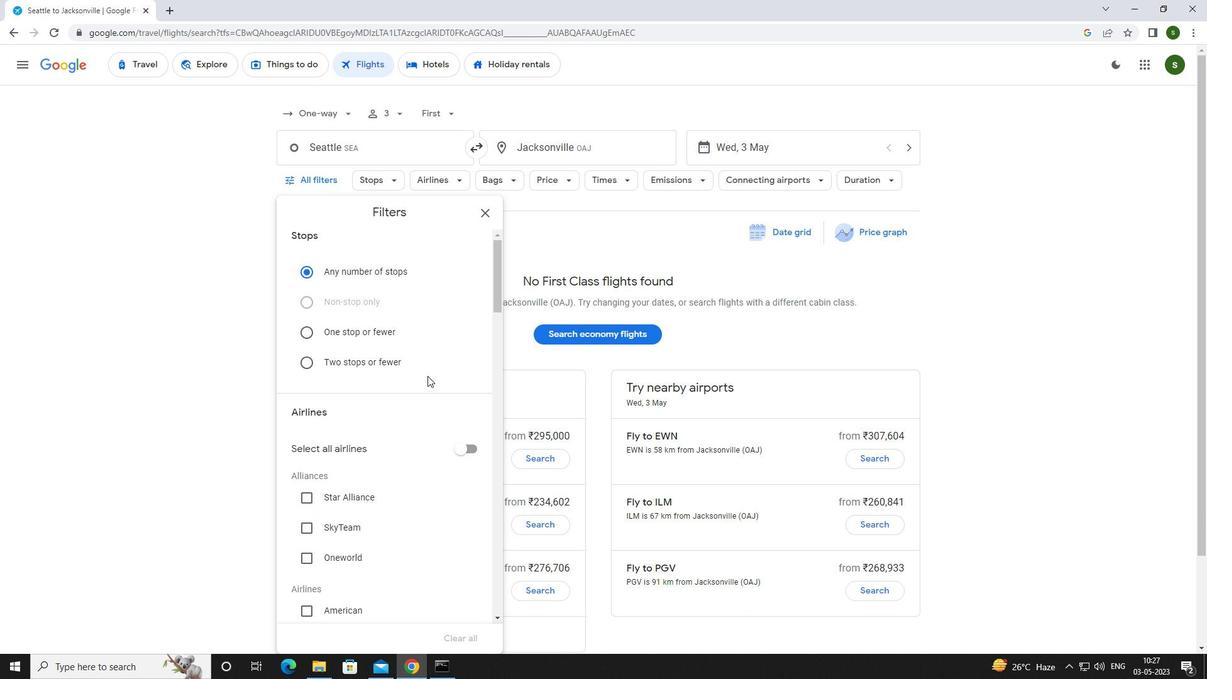 
Action: Mouse scrolled (427, 375) with delta (0, 0)
Screenshot: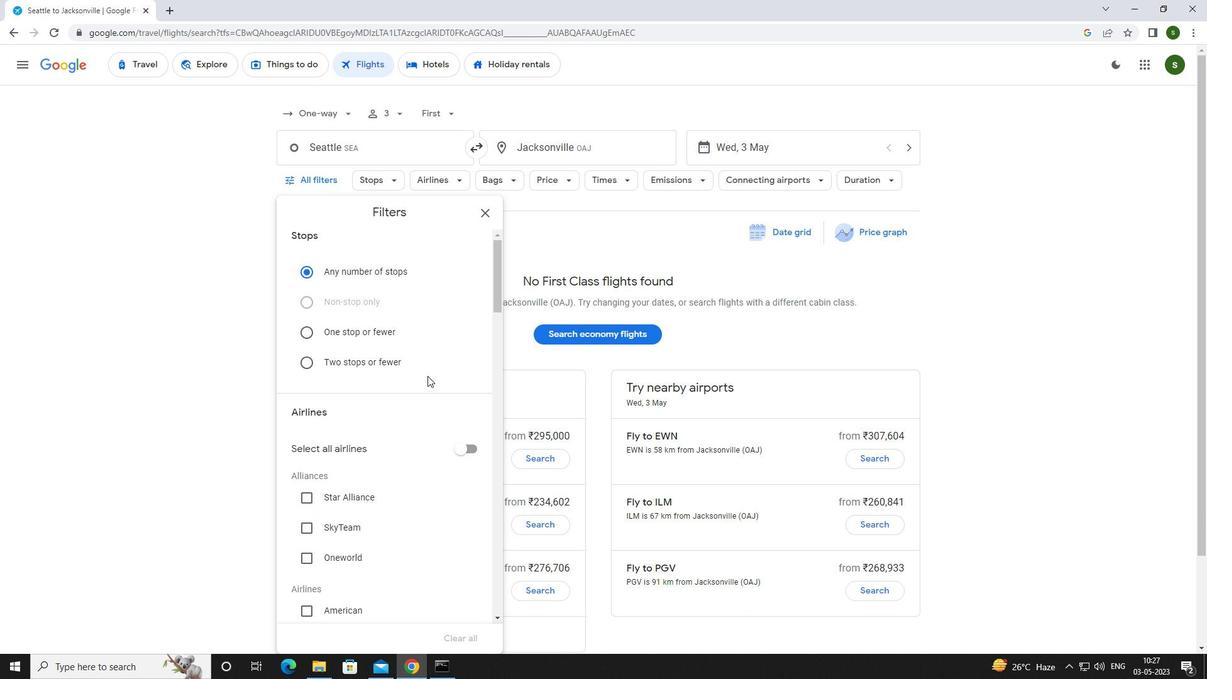
Action: Mouse scrolled (427, 375) with delta (0, 0)
Screenshot: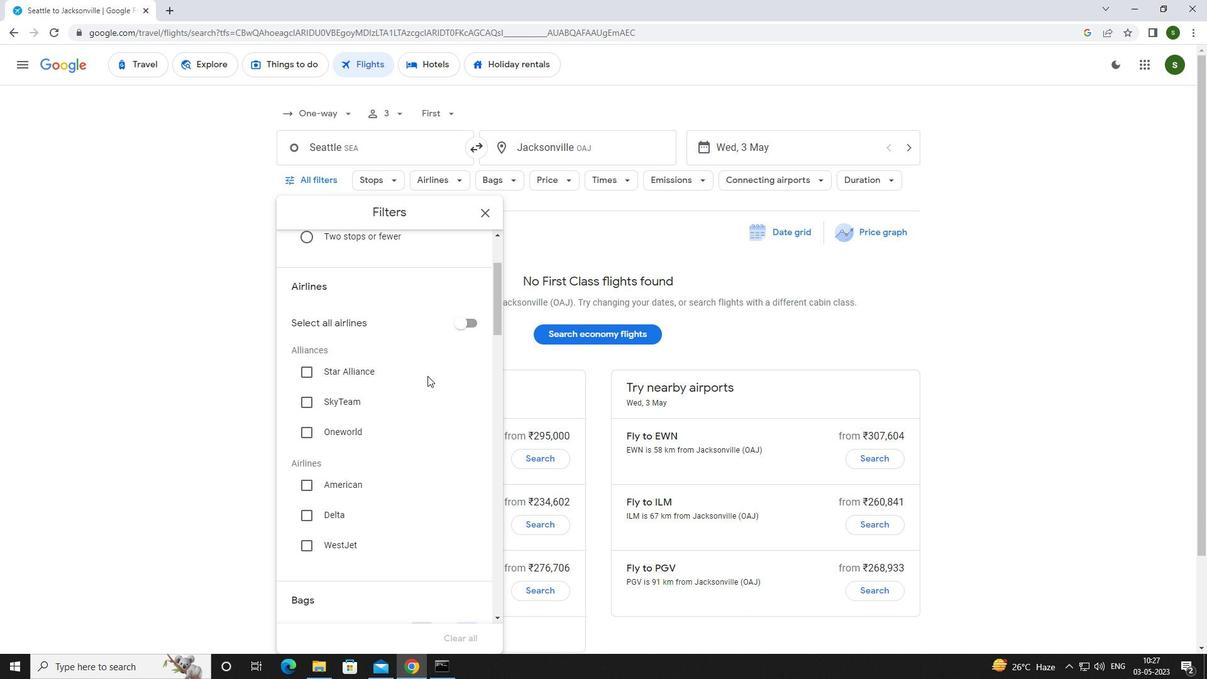 
Action: Mouse scrolled (427, 375) with delta (0, 0)
Screenshot: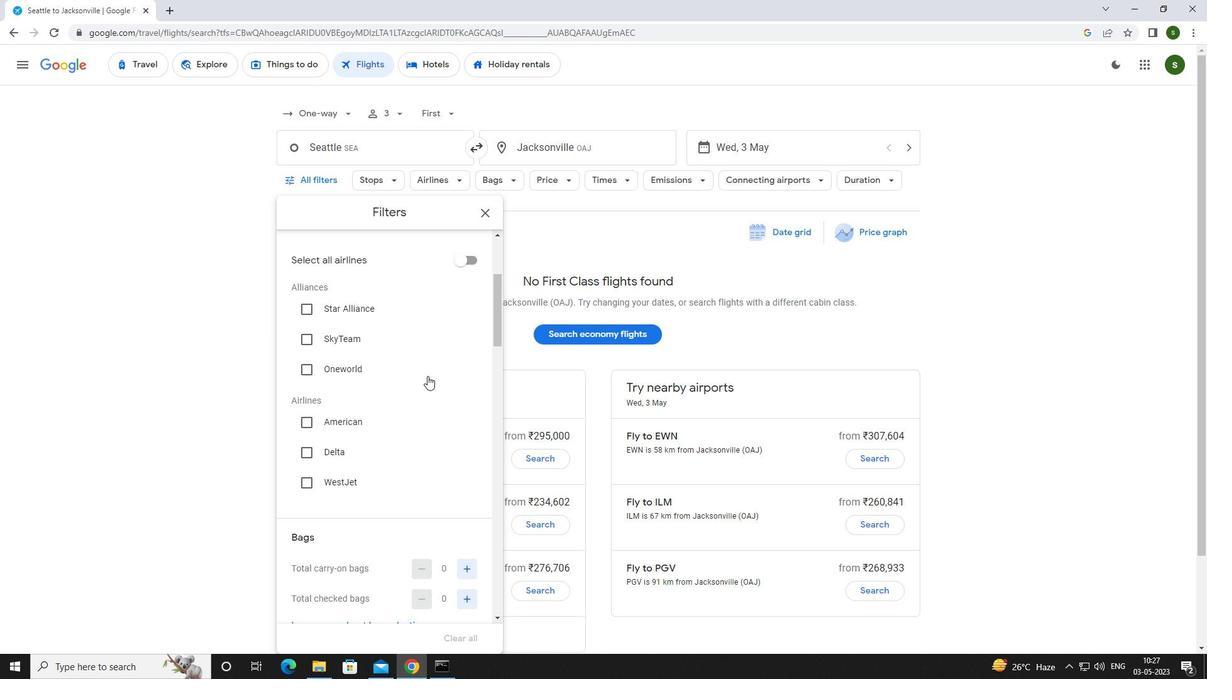
Action: Mouse scrolled (427, 375) with delta (0, 0)
Screenshot: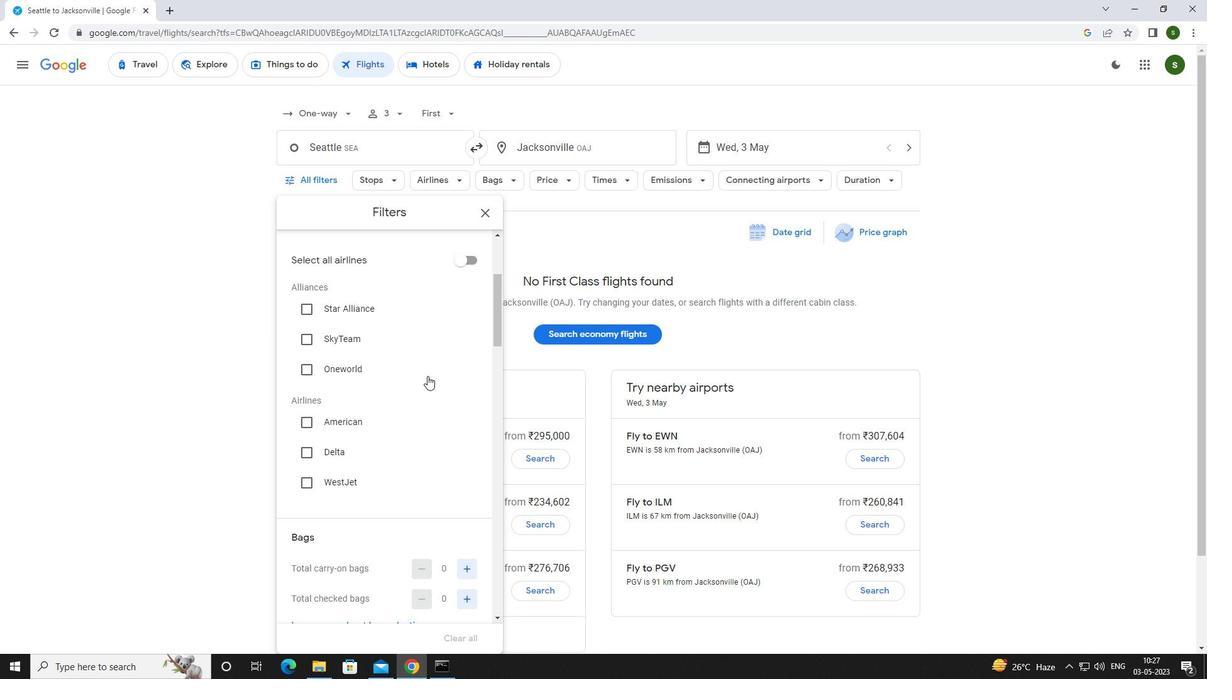 
Action: Mouse scrolled (427, 375) with delta (0, 0)
Screenshot: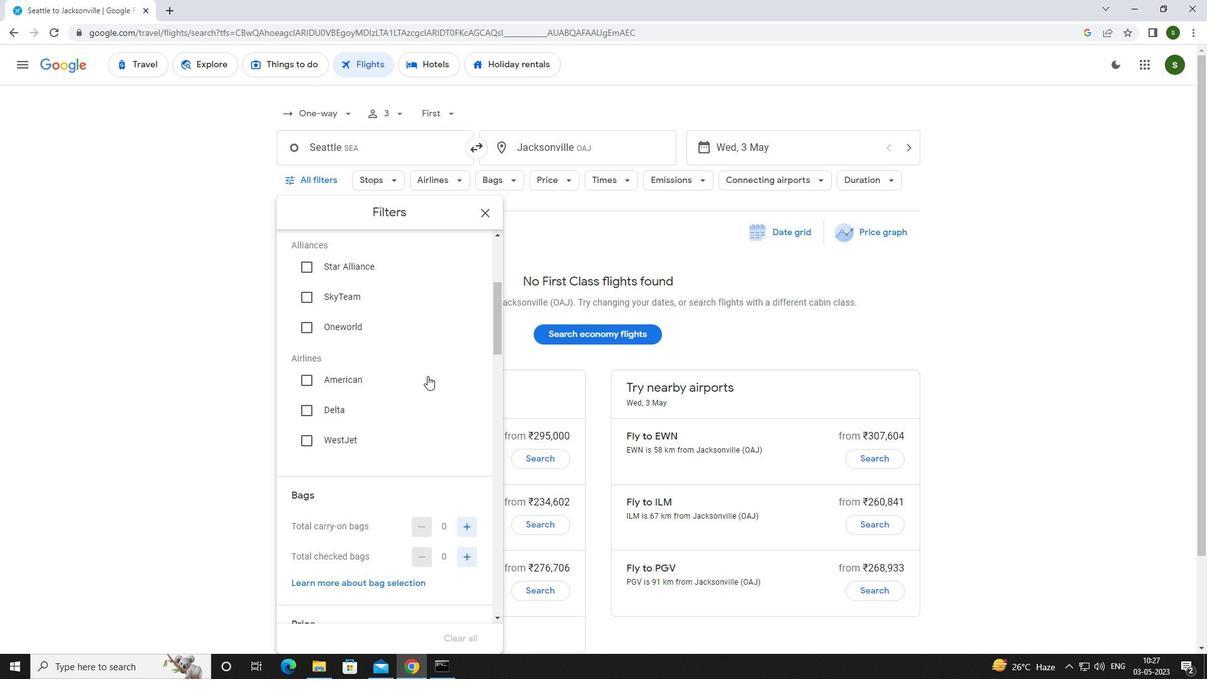 
Action: Mouse moved to (459, 405)
Screenshot: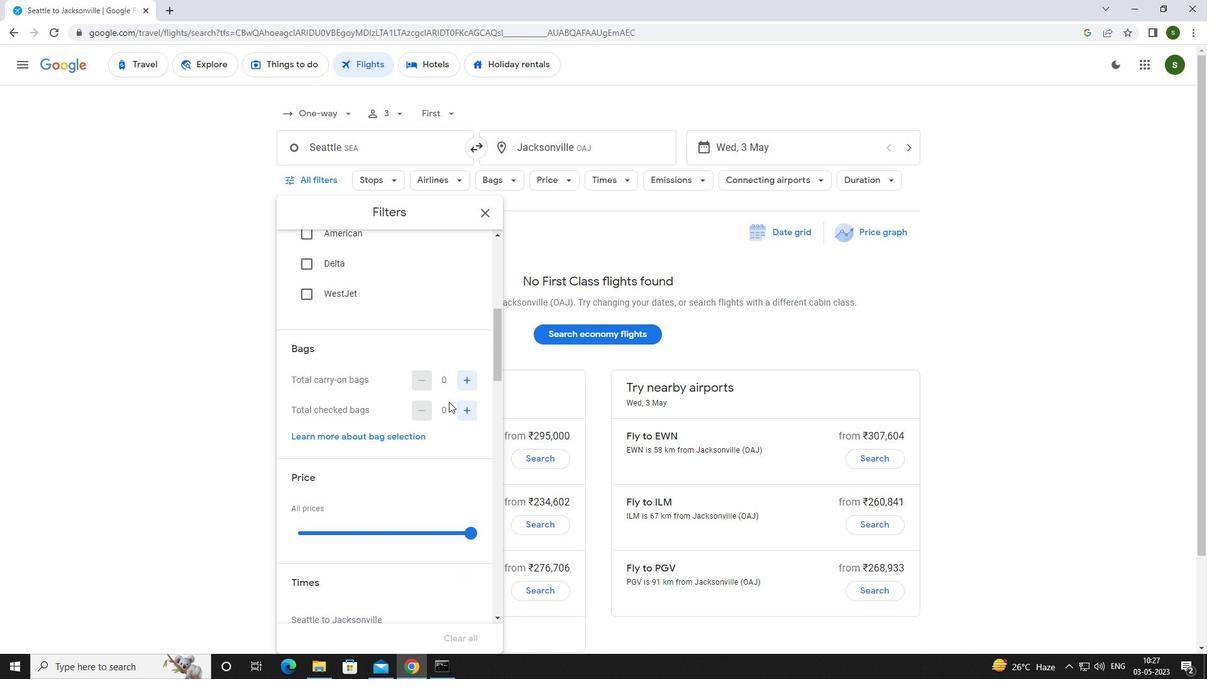 
Action: Mouse pressed left at (459, 405)
Screenshot: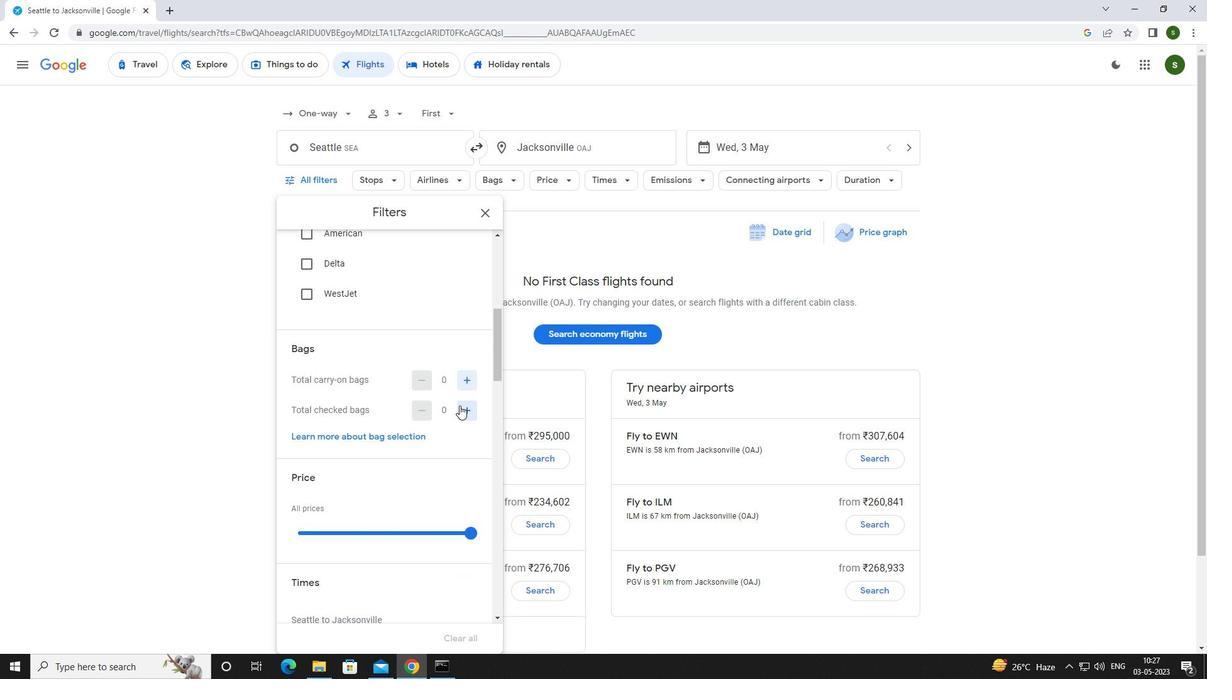 
Action: Mouse pressed left at (459, 405)
Screenshot: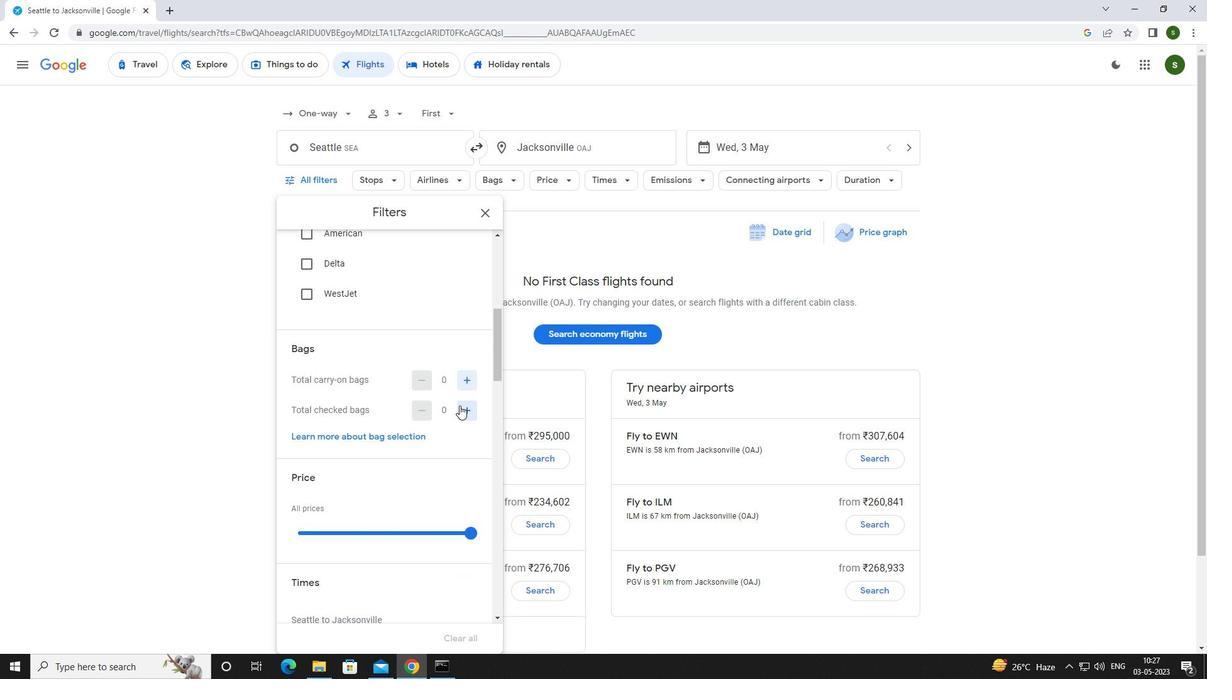 
Action: Mouse pressed left at (459, 405)
Screenshot: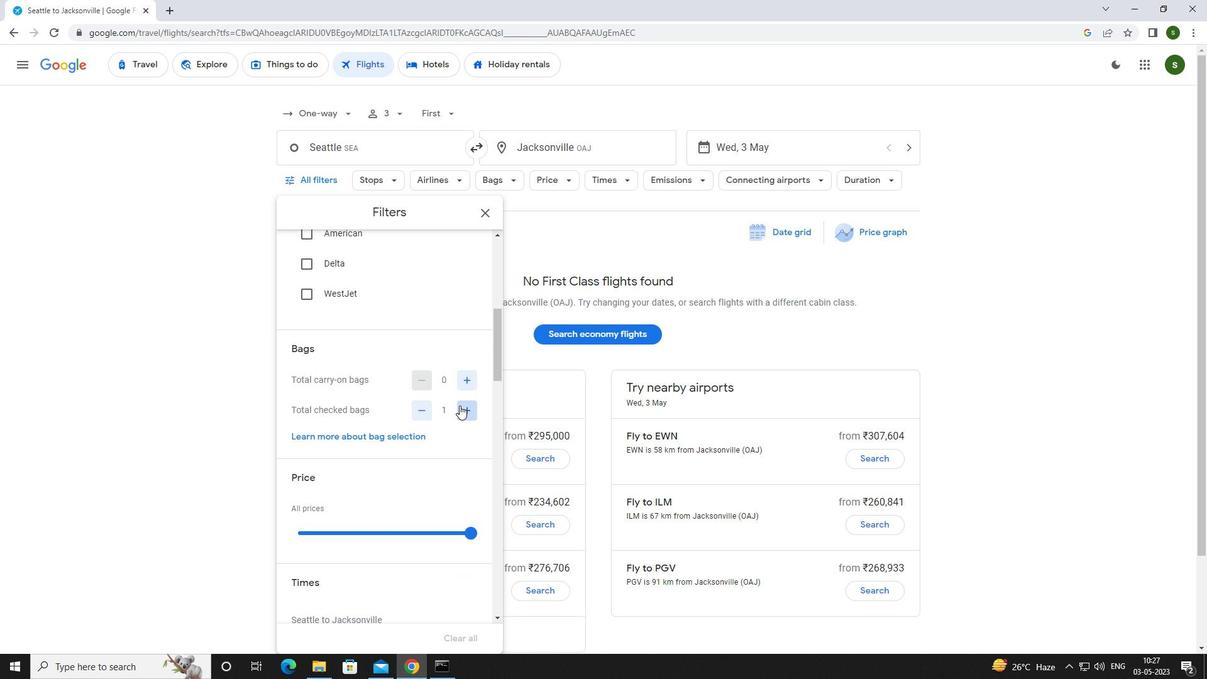 
Action: Mouse pressed left at (459, 405)
Screenshot: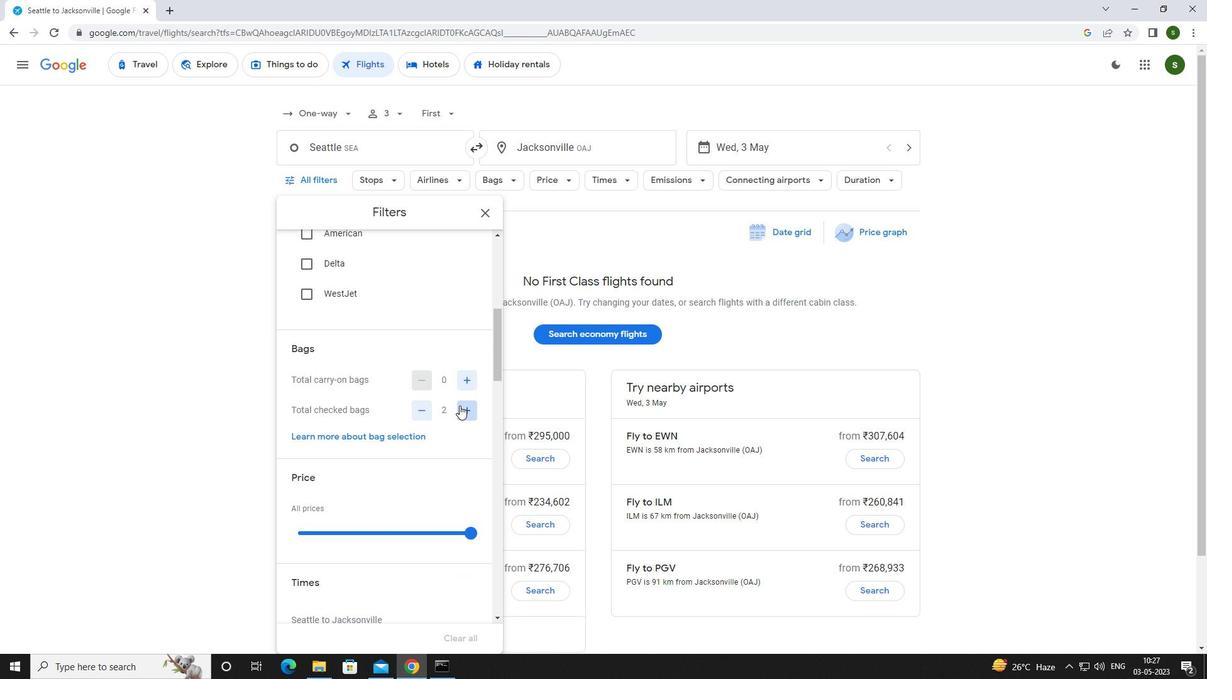 
Action: Mouse pressed left at (459, 405)
Screenshot: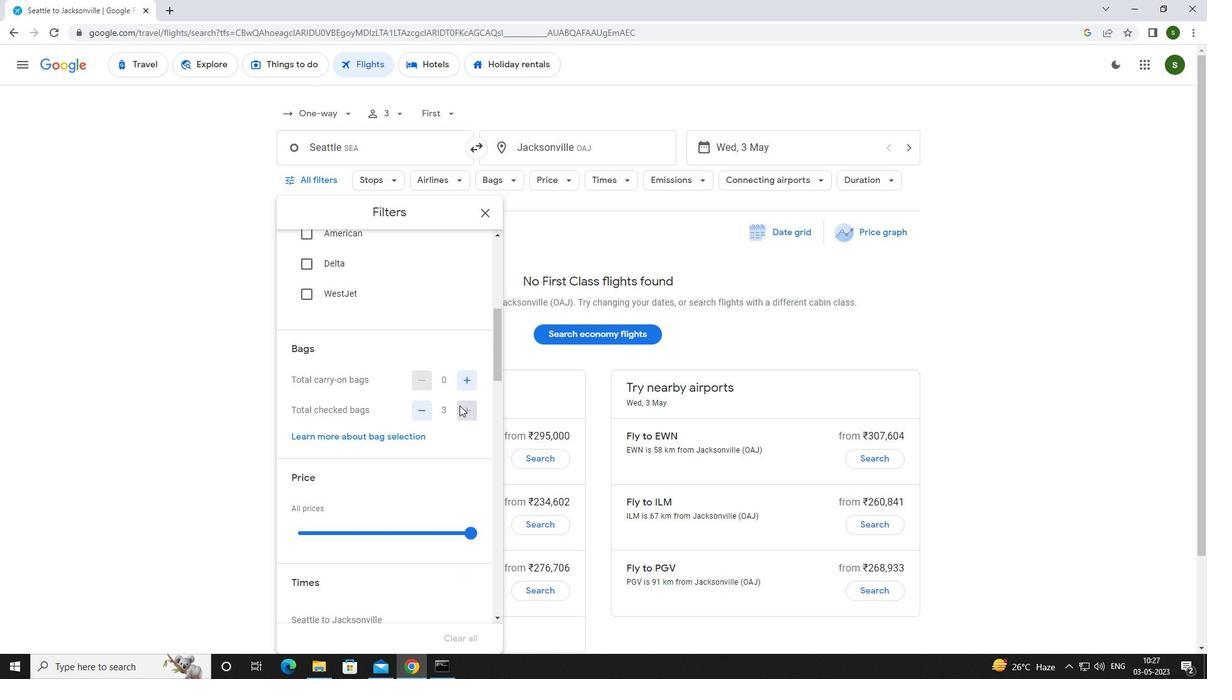 
Action: Mouse pressed left at (459, 405)
Screenshot: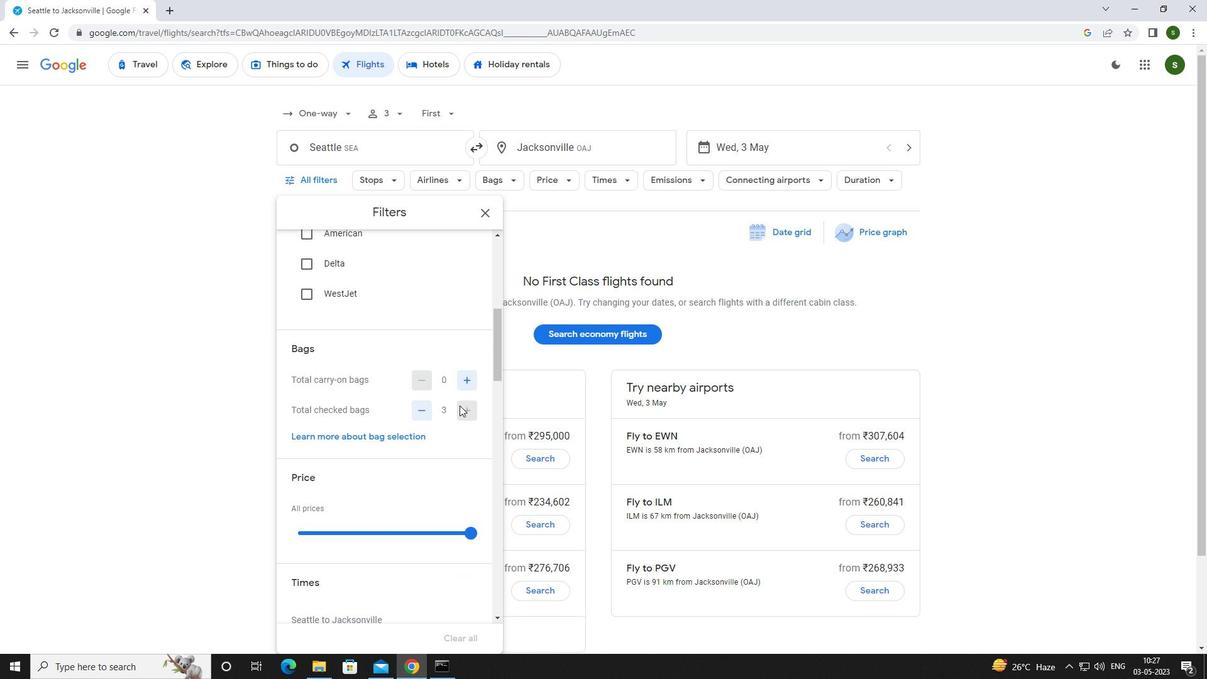 
Action: Mouse scrolled (459, 405) with delta (0, 0)
Screenshot: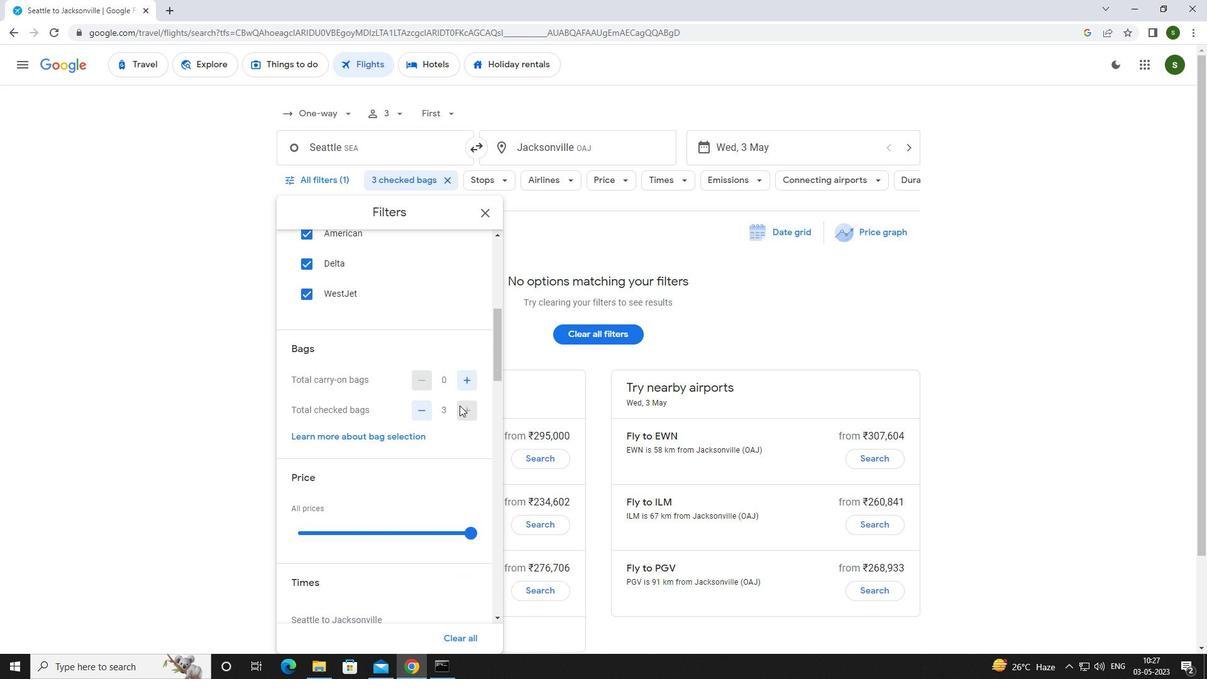
Action: Mouse scrolled (459, 405) with delta (0, 0)
Screenshot: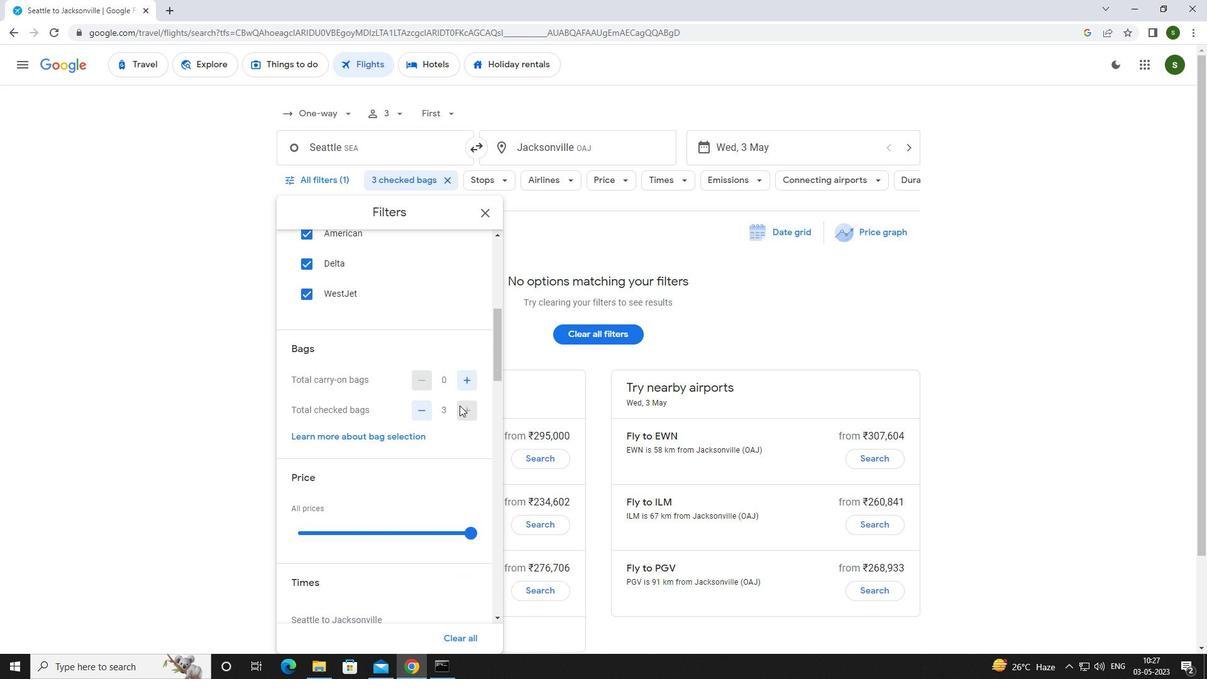 
Action: Mouse moved to (466, 405)
Screenshot: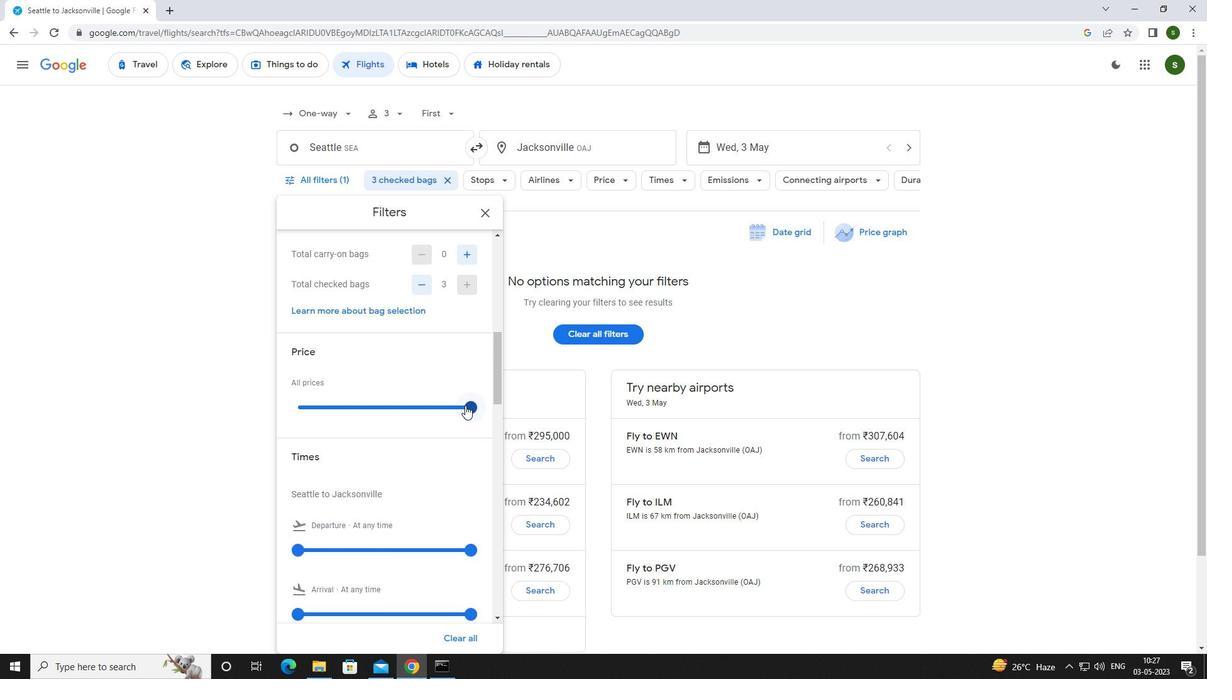 
Action: Mouse pressed left at (466, 405)
Screenshot: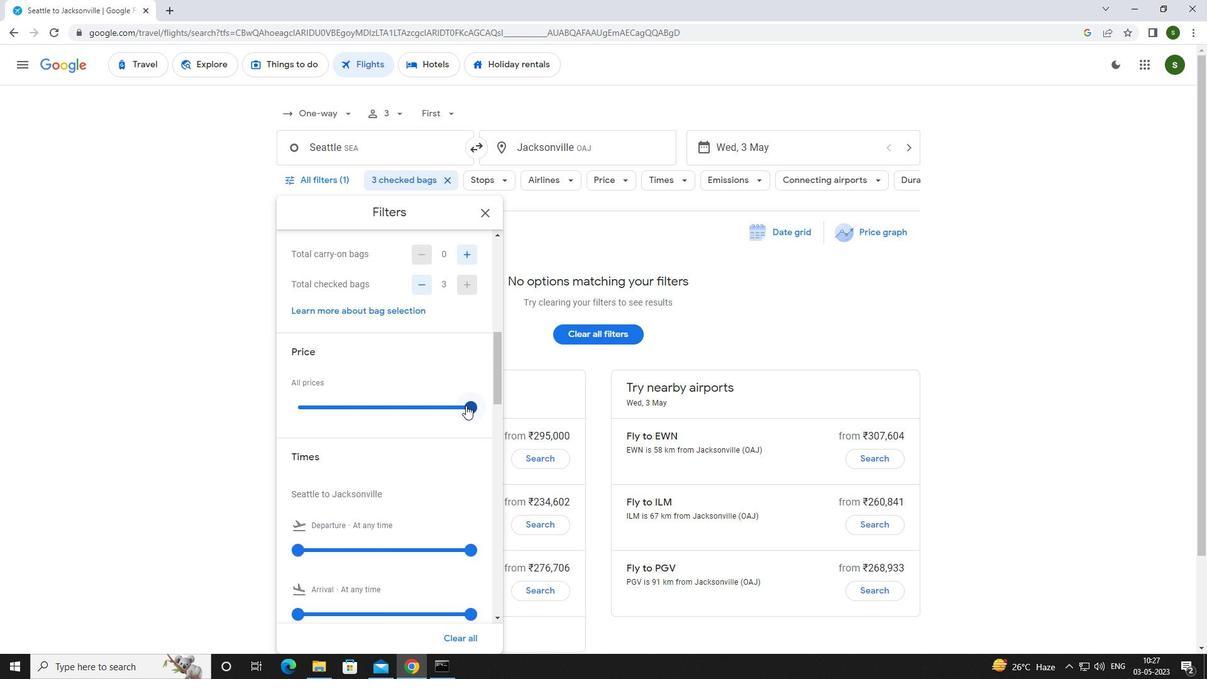 
Action: Mouse moved to (359, 420)
Screenshot: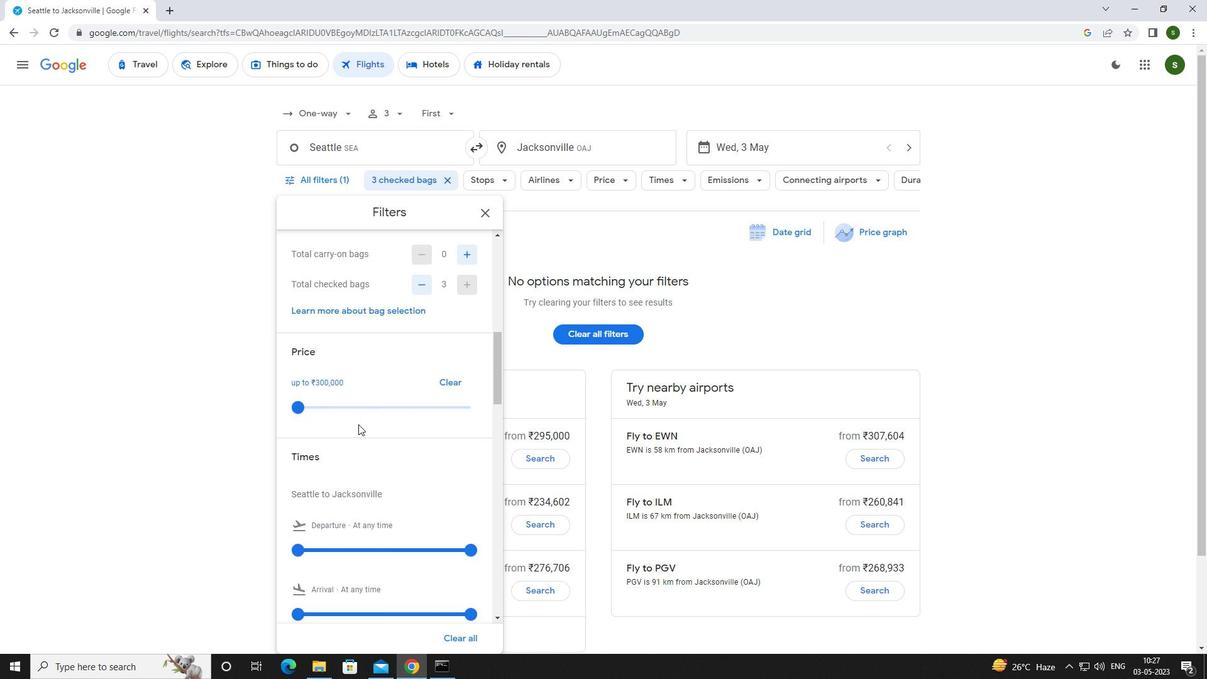 
Action: Mouse scrolled (359, 420) with delta (0, 0)
Screenshot: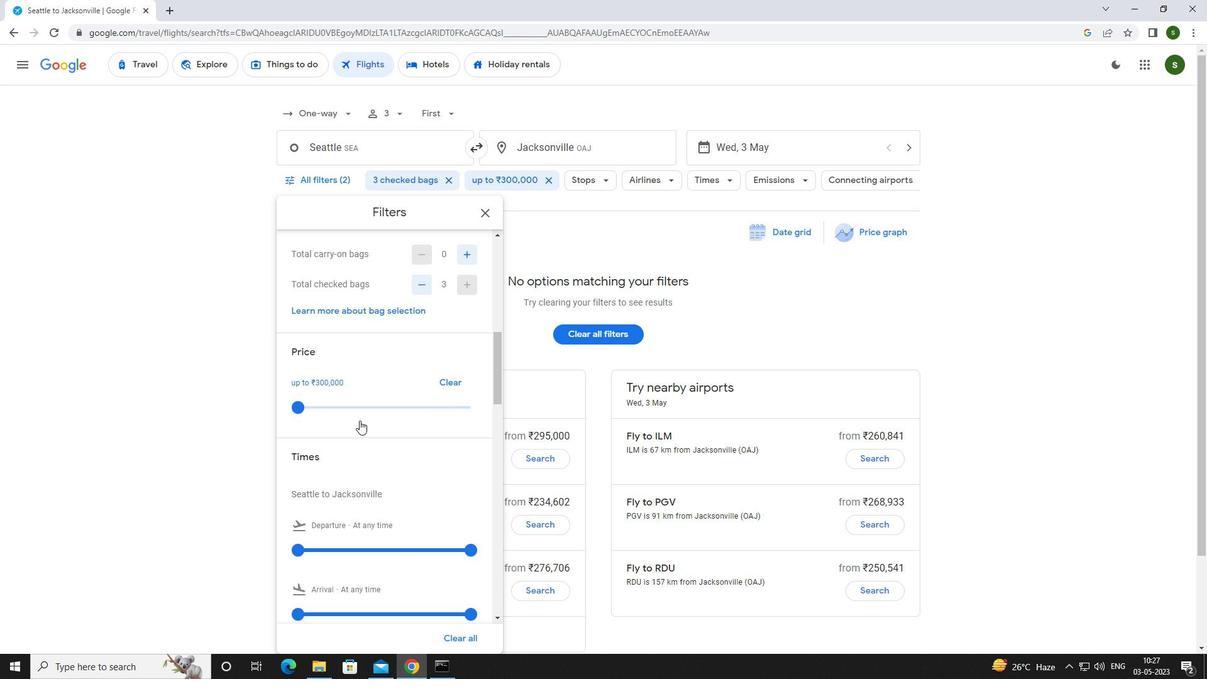 
Action: Mouse scrolled (359, 420) with delta (0, 0)
Screenshot: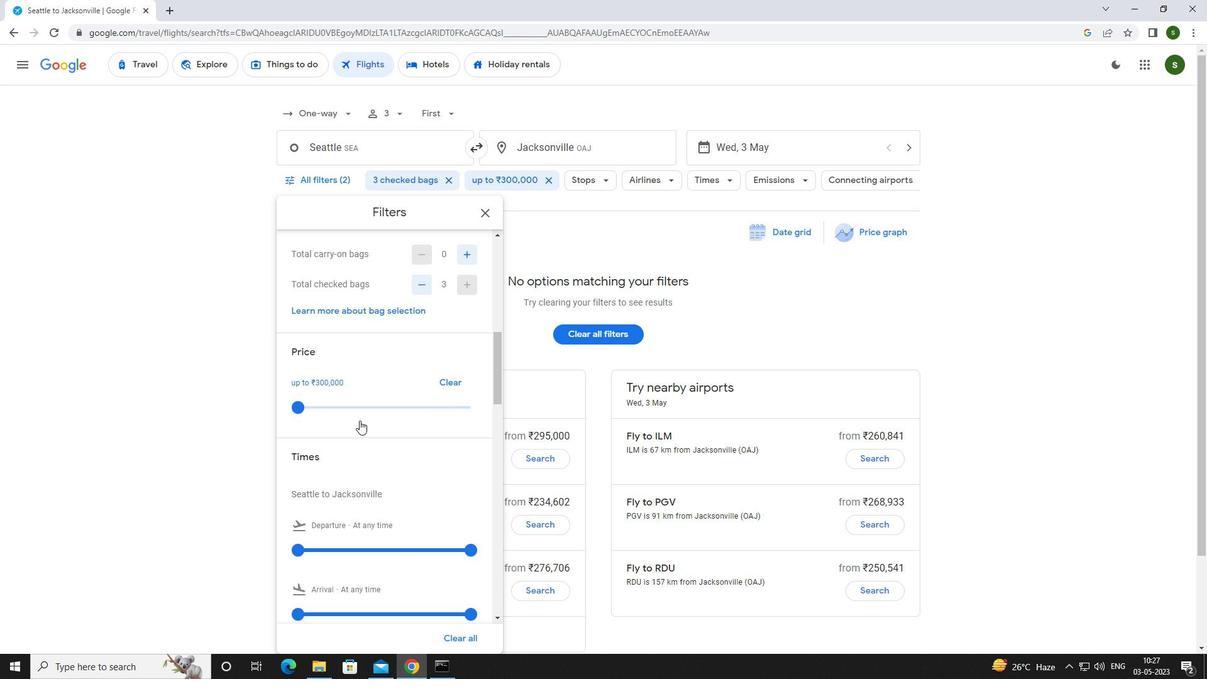 
Action: Mouse moved to (296, 425)
Screenshot: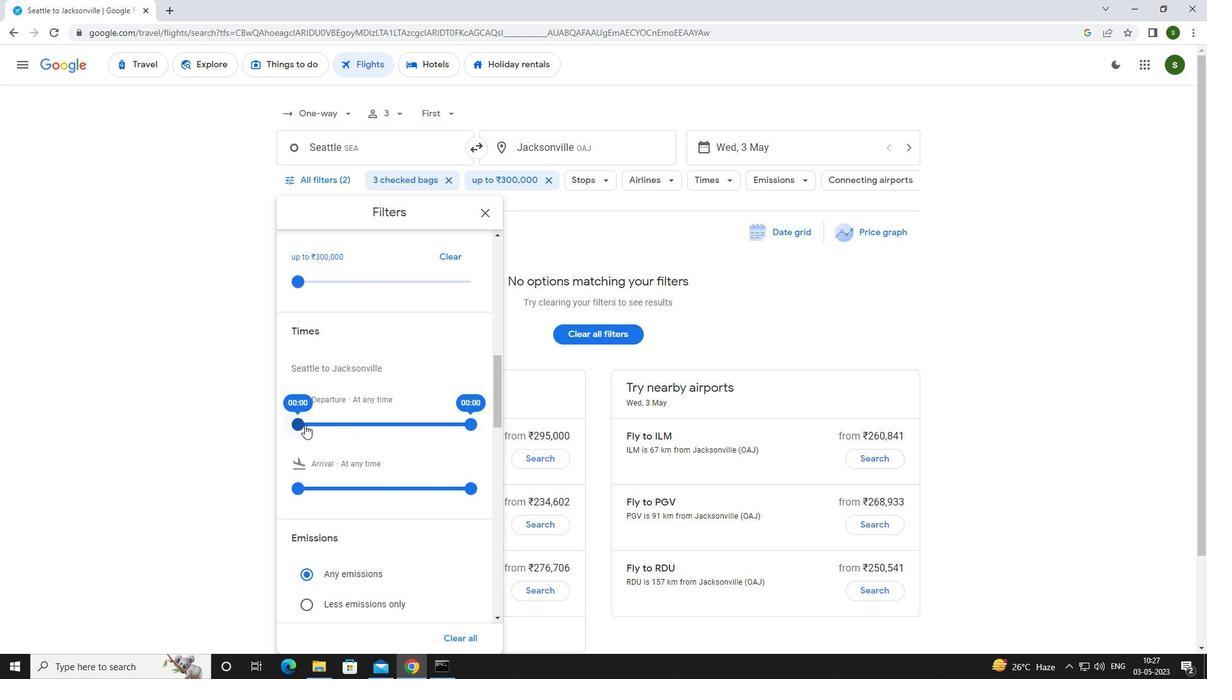 
Action: Mouse pressed left at (296, 425)
Screenshot: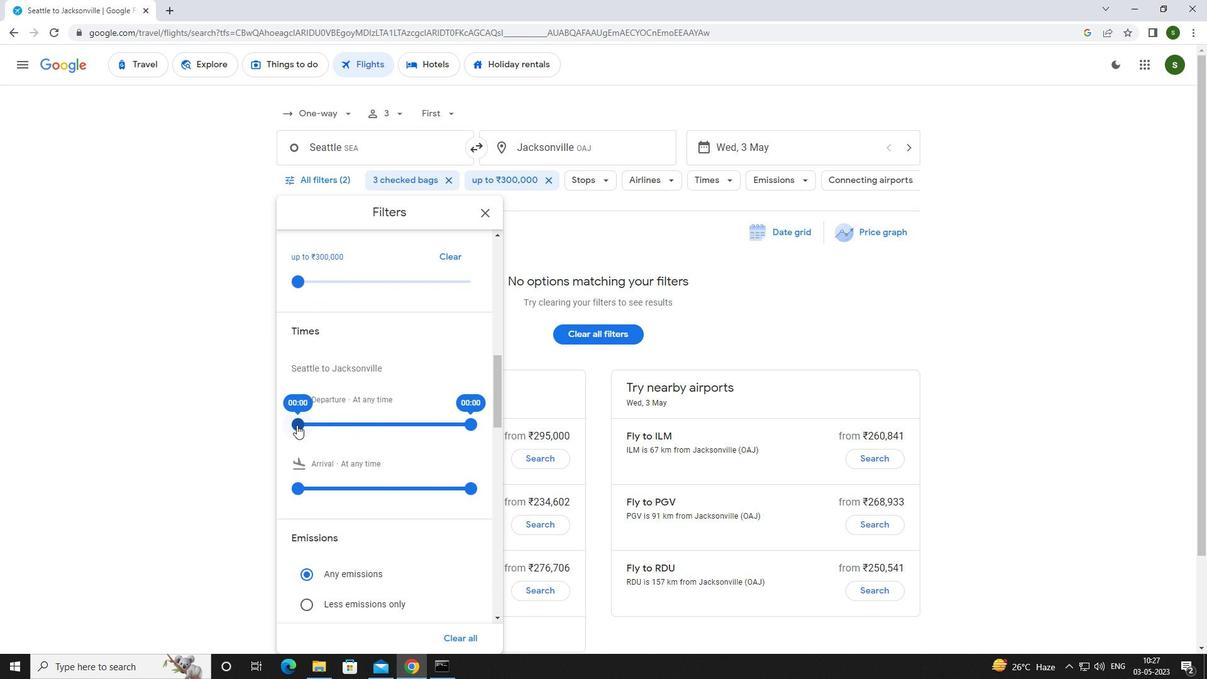 
Action: Mouse moved to (715, 322)
Screenshot: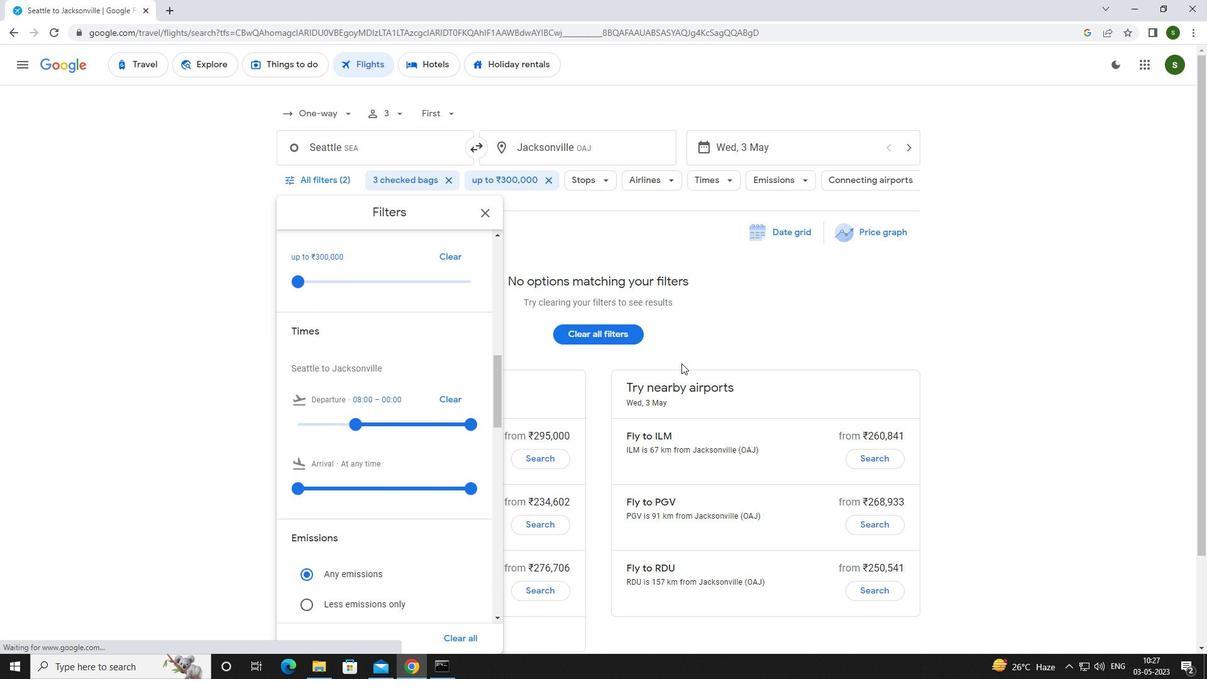 
Action: Mouse pressed left at (715, 322)
Screenshot: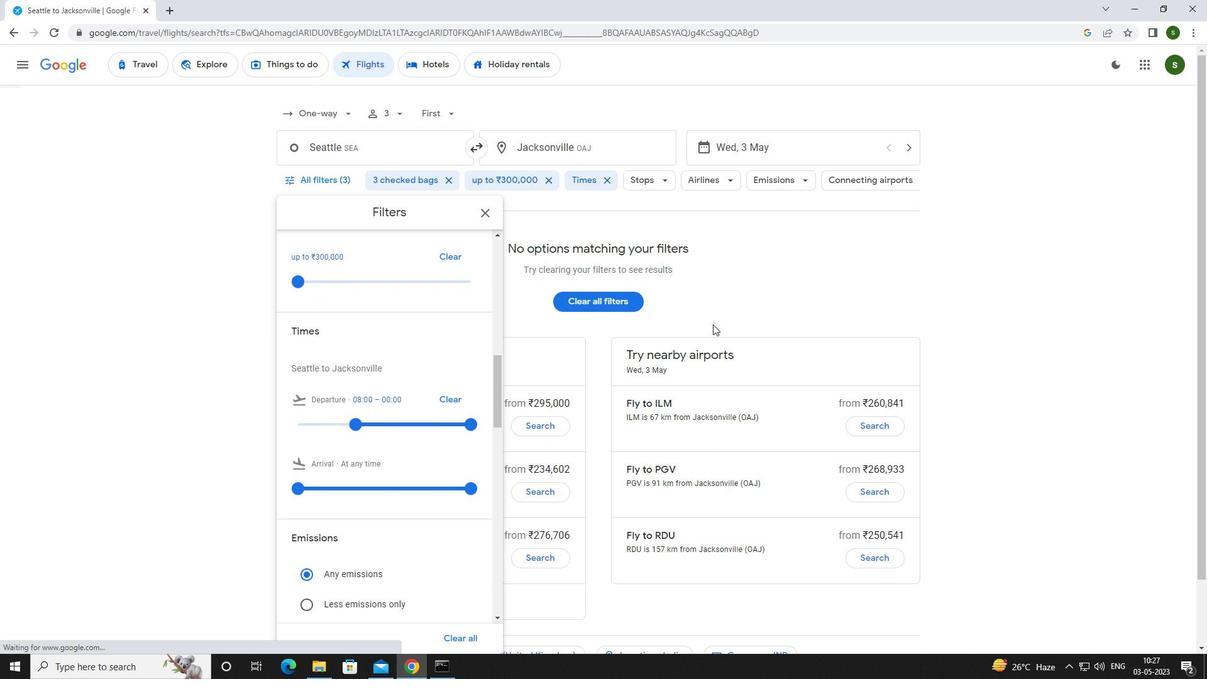 
Action: Mouse moved to (716, 322)
Screenshot: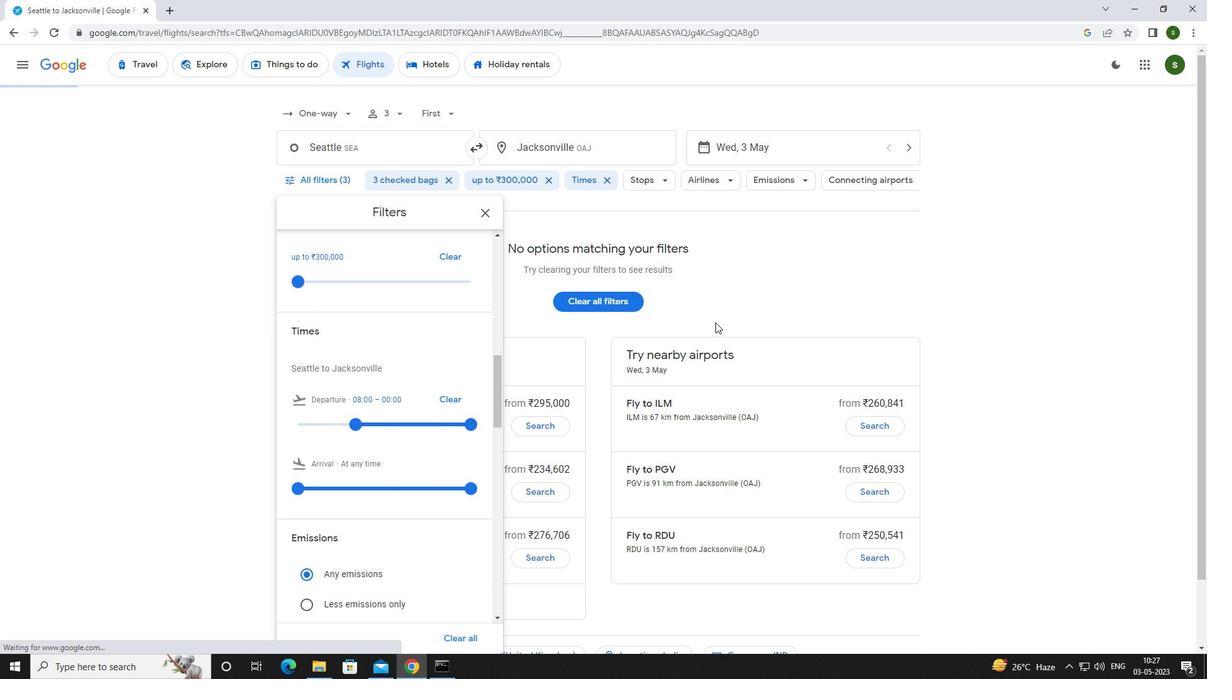 
